 Task: Create new Company, with domain: 'americanexpress.com' and type: 'Other'. Add new contact for this company, with mail Id: 'Rachit_Sharma@americanexpress.com', First Name: Rachit, Last name:  Sharma, Job Title: 'Procurement Specialist', Phone Number: '(305) 555-6791'. Change life cycle stage to  Lead and lead status to  In Progress. Logged in from softage.10@softage.net
Action: Mouse moved to (109, 61)
Screenshot: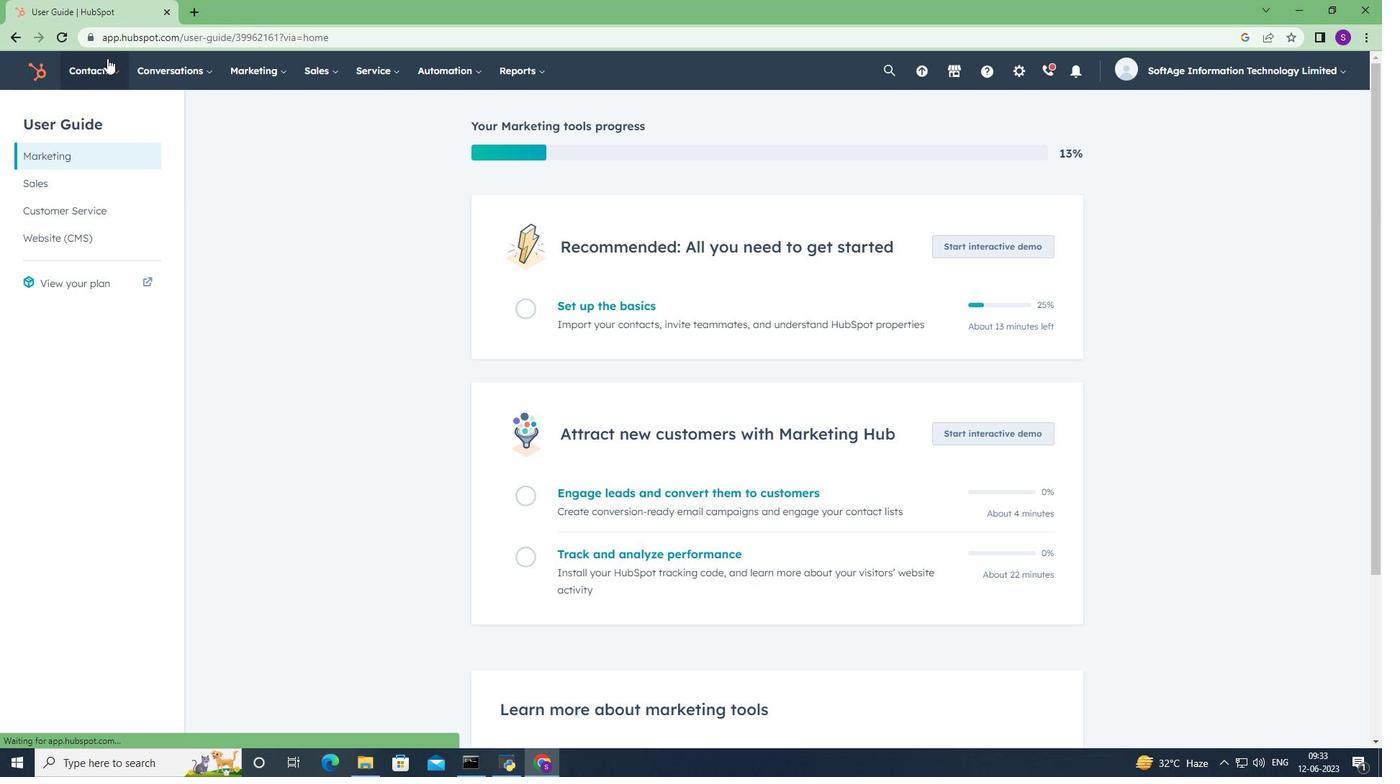 
Action: Mouse pressed left at (109, 61)
Screenshot: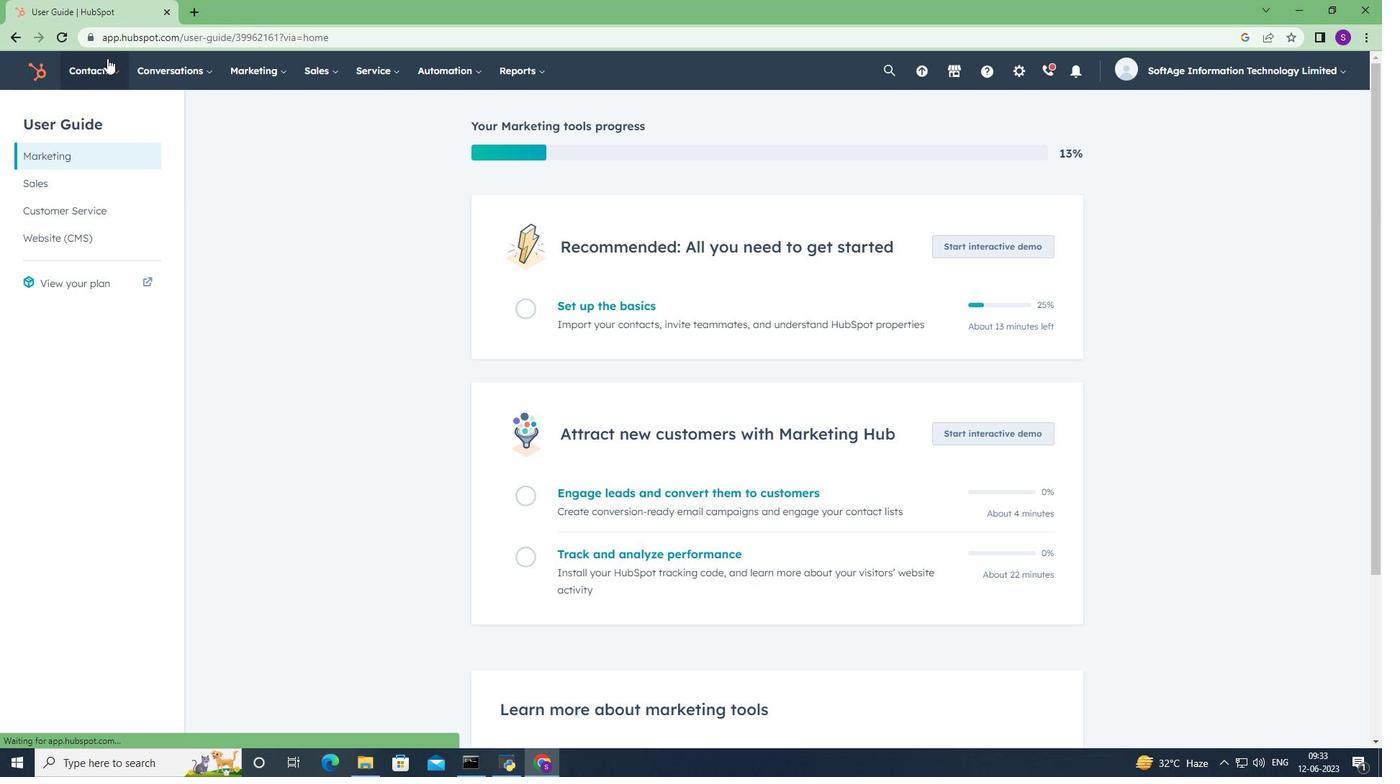 
Action: Mouse moved to (118, 139)
Screenshot: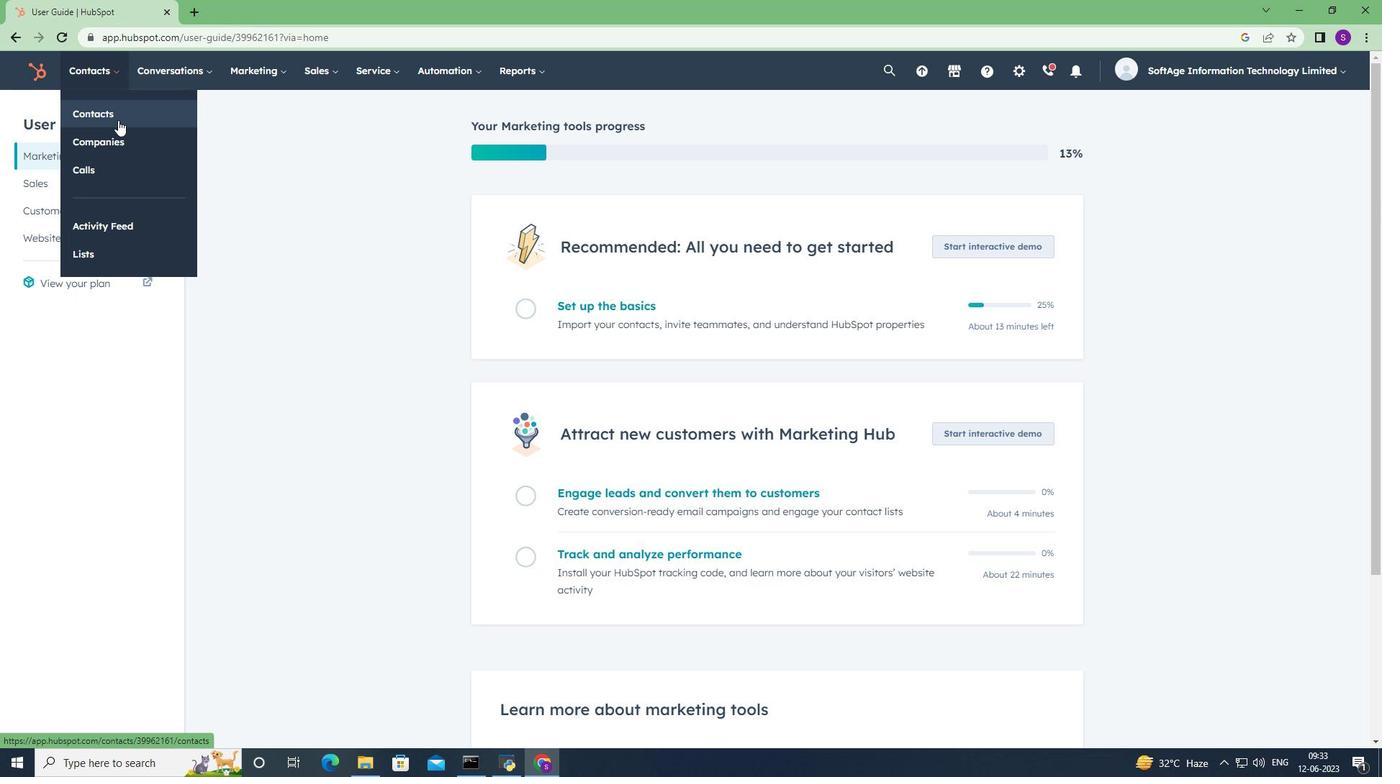 
Action: Mouse pressed left at (118, 139)
Screenshot: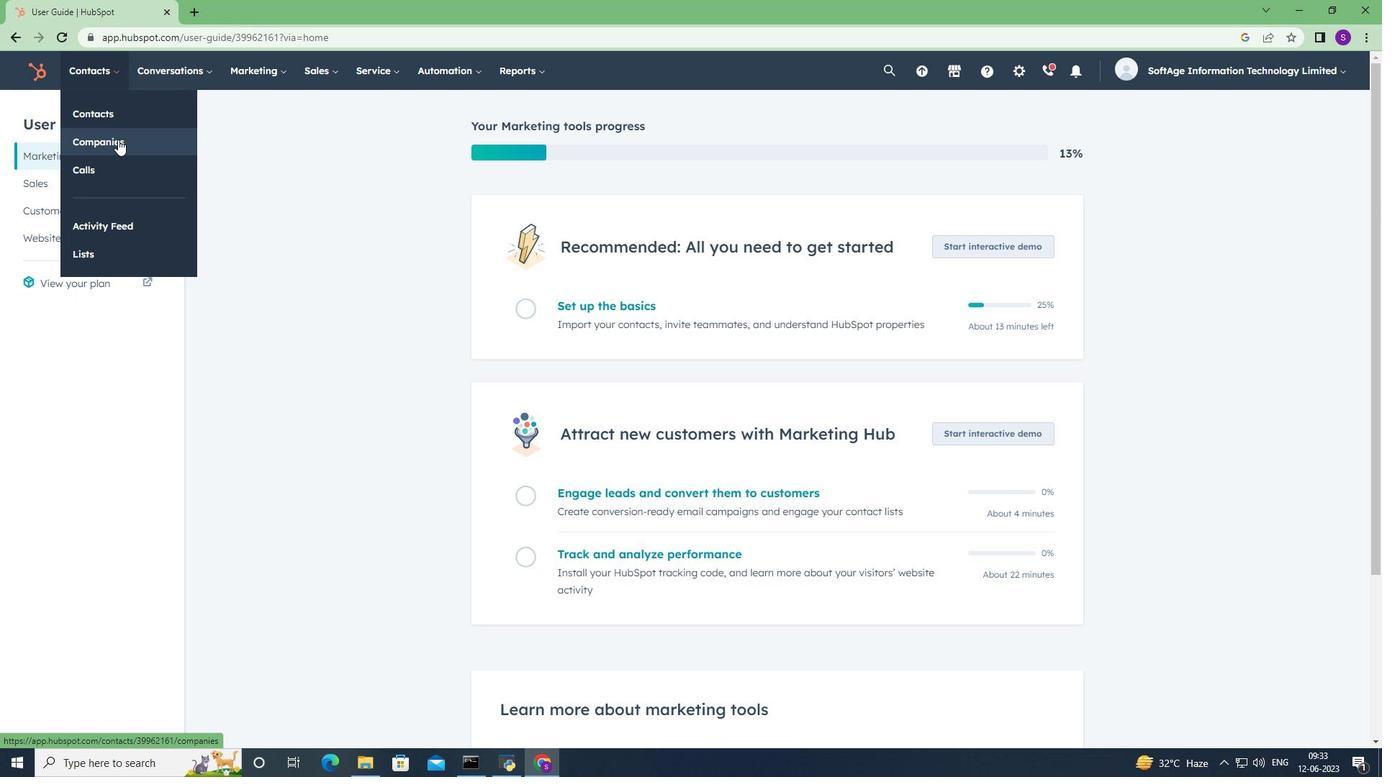 
Action: Mouse moved to (1282, 120)
Screenshot: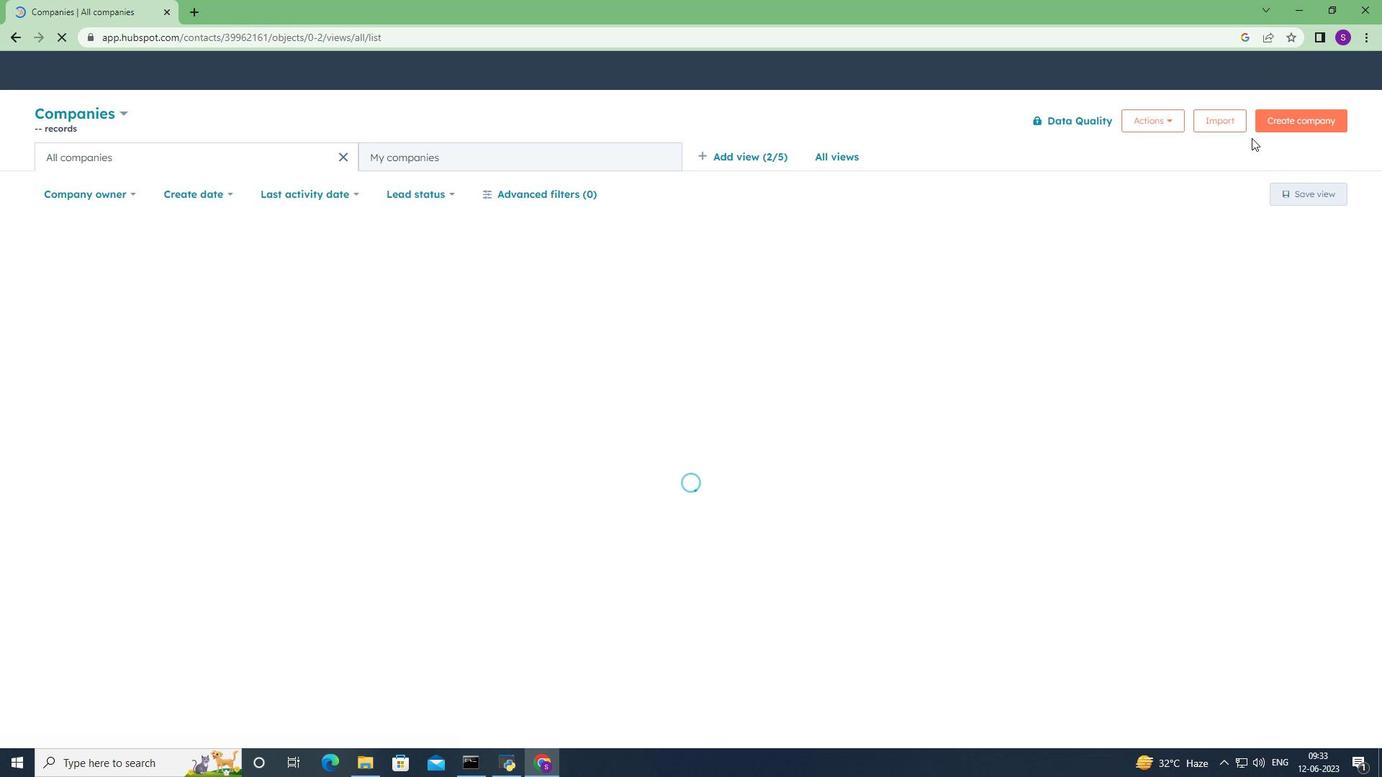 
Action: Mouse pressed left at (1282, 120)
Screenshot: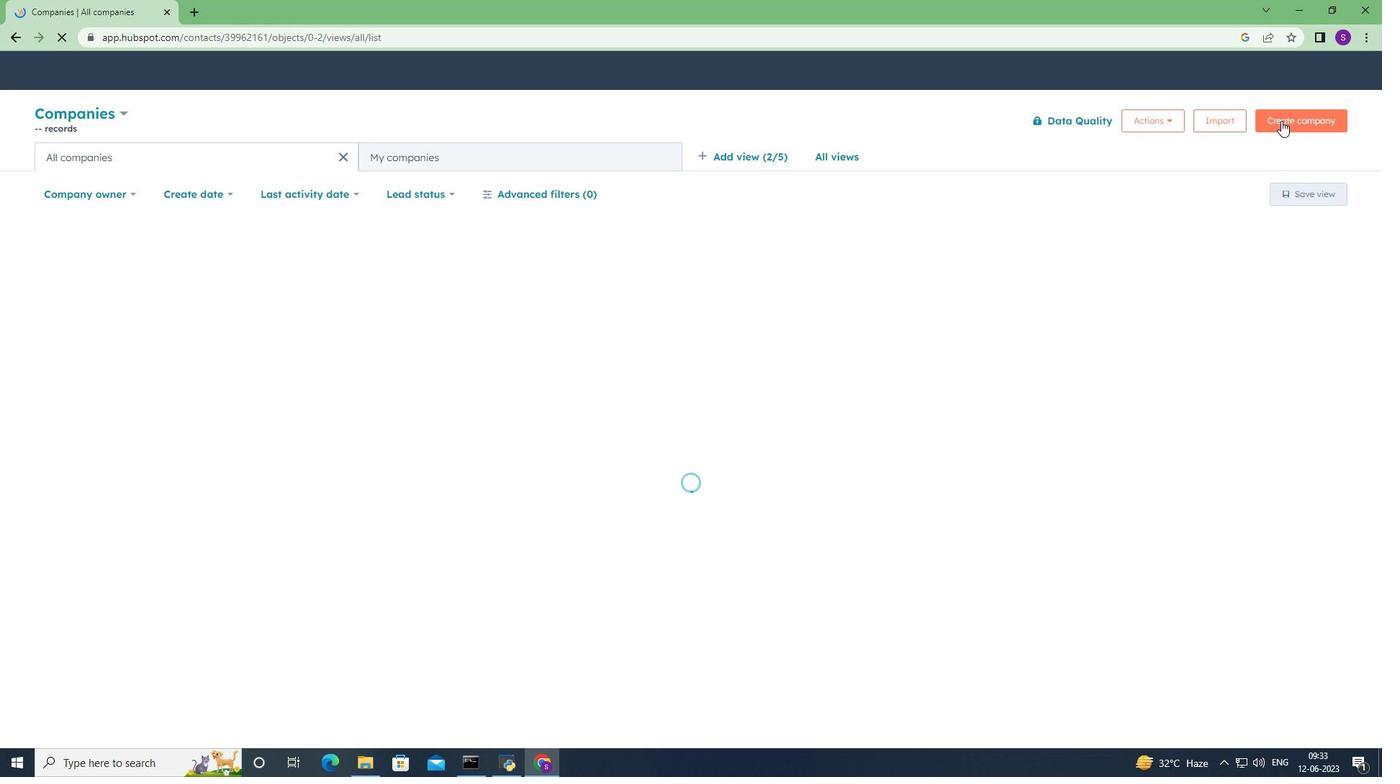 
Action: Mouse moved to (1026, 199)
Screenshot: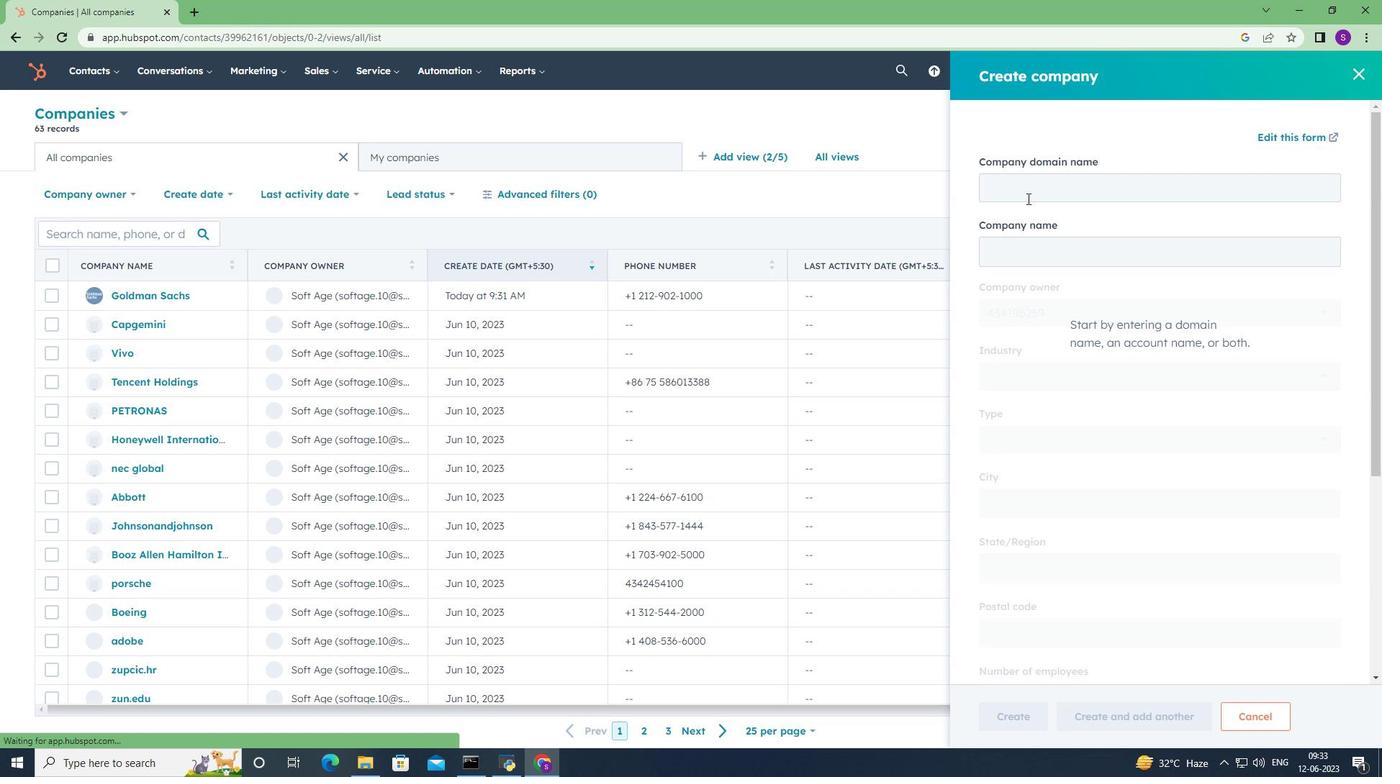 
Action: Mouse pressed left at (1026, 199)
Screenshot: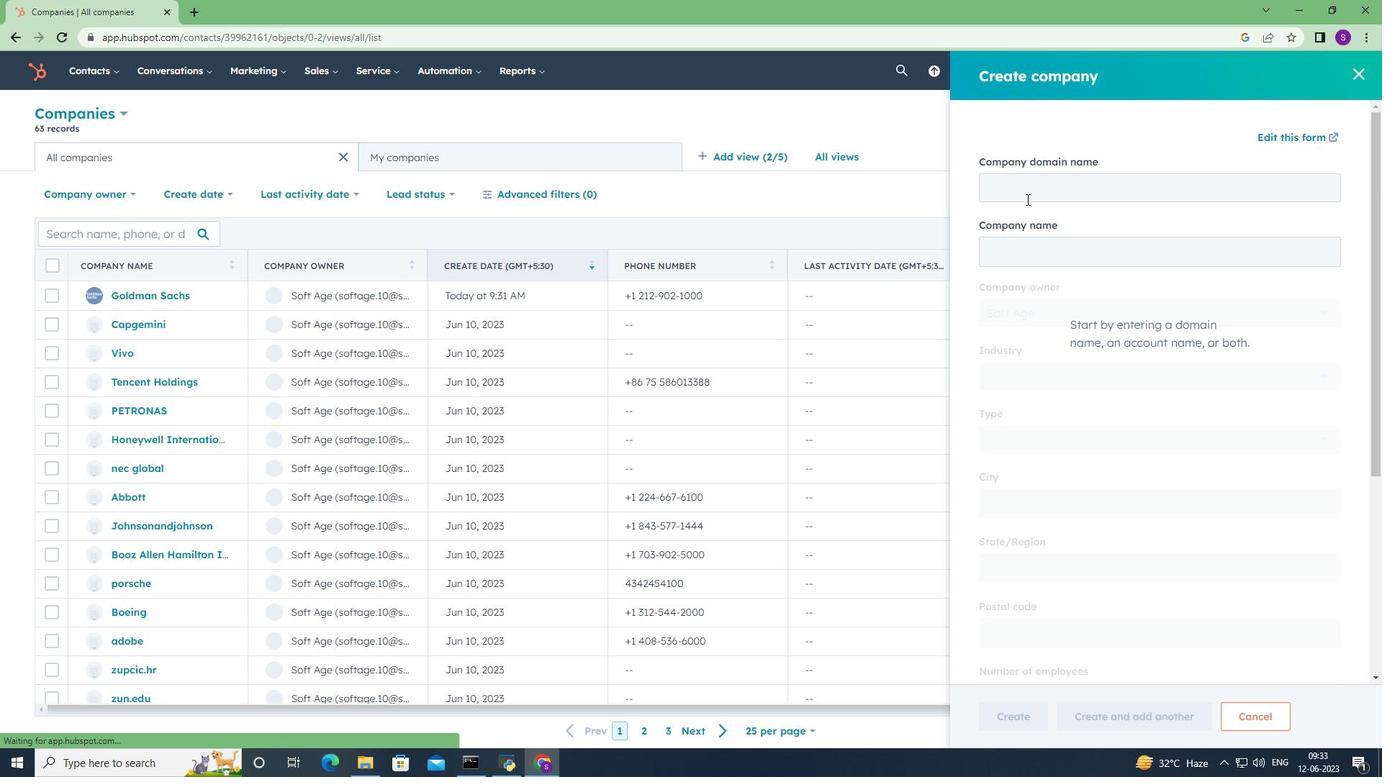 
Action: Key pressed <Key.shift>americanexpress.com<Key.tab><Key.tab><Key.tab><Key.tab>
Screenshot: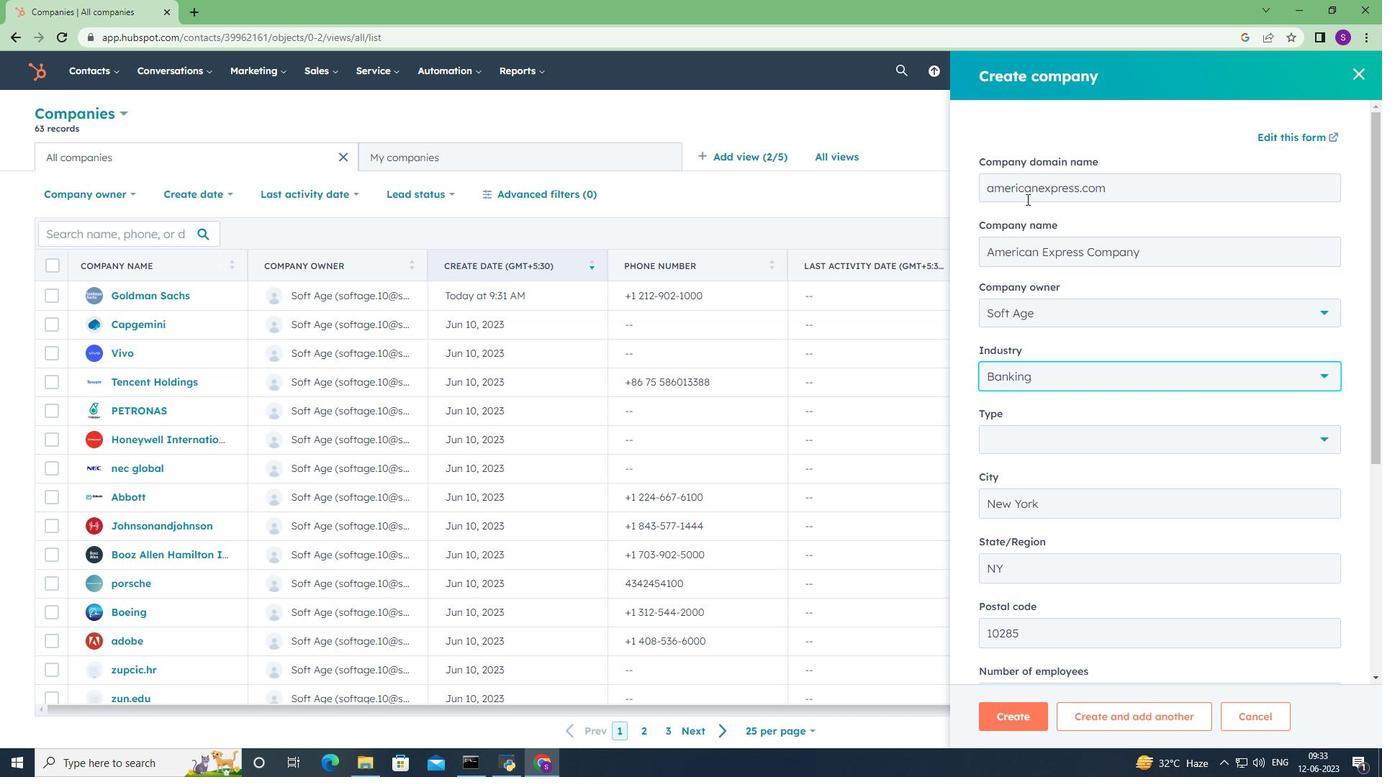 
Action: Mouse moved to (1331, 442)
Screenshot: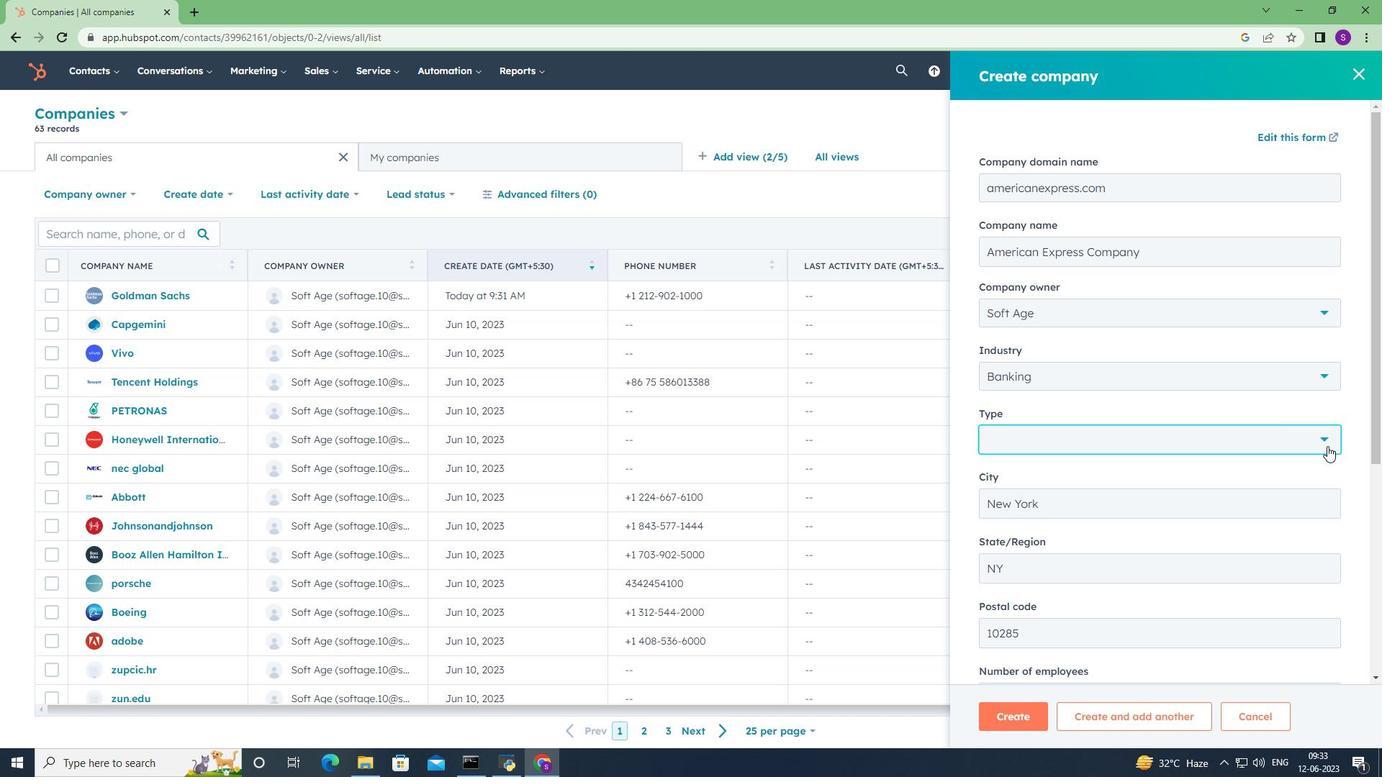 
Action: Mouse pressed left at (1331, 442)
Screenshot: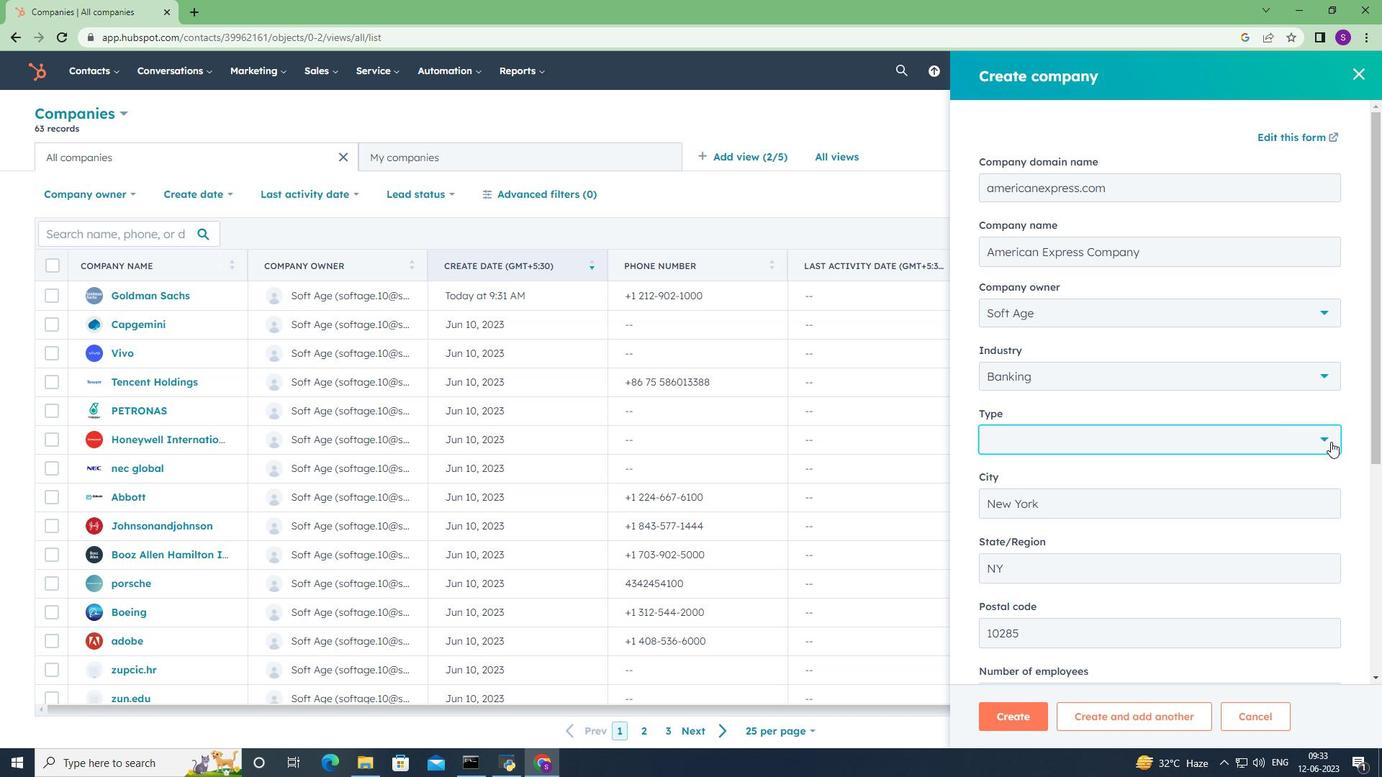 
Action: Mouse moved to (1102, 585)
Screenshot: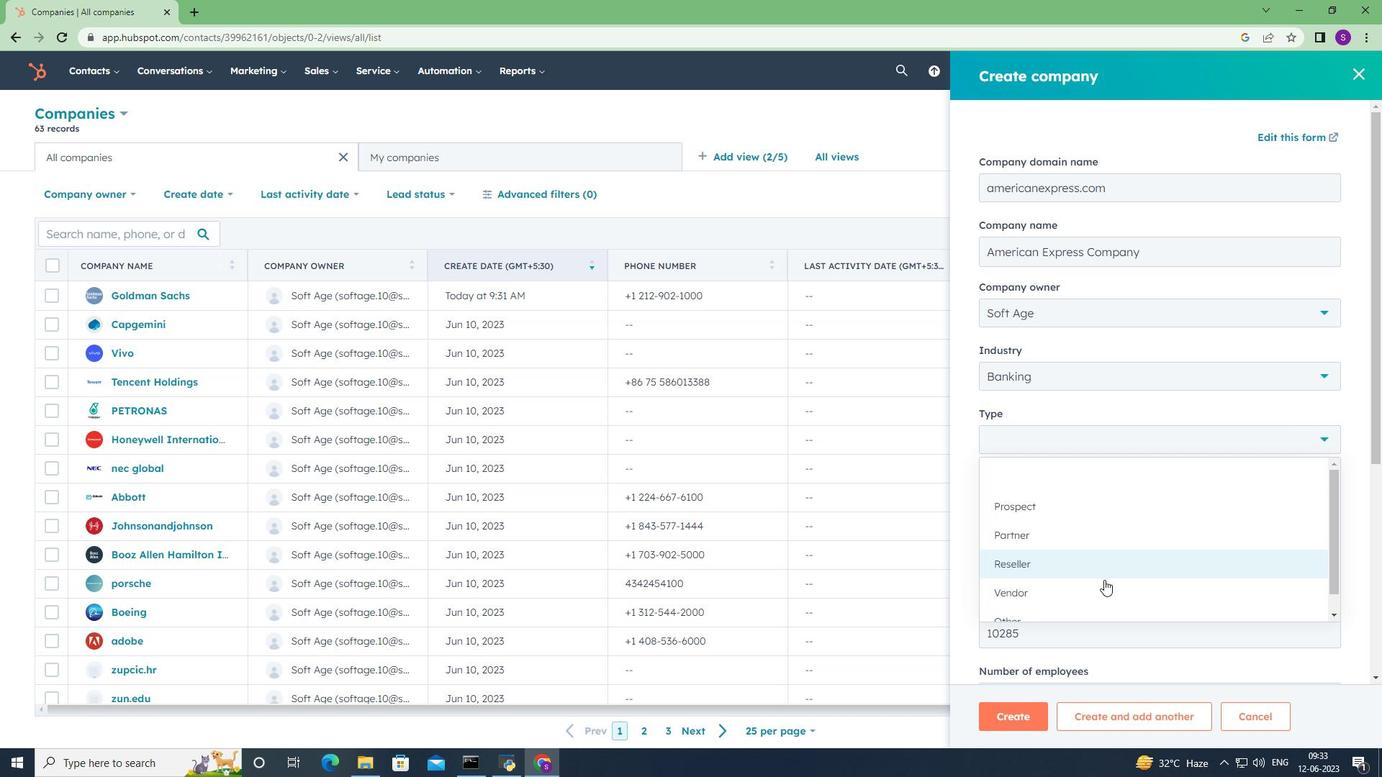 
Action: Mouse scrolled (1102, 584) with delta (0, 0)
Screenshot: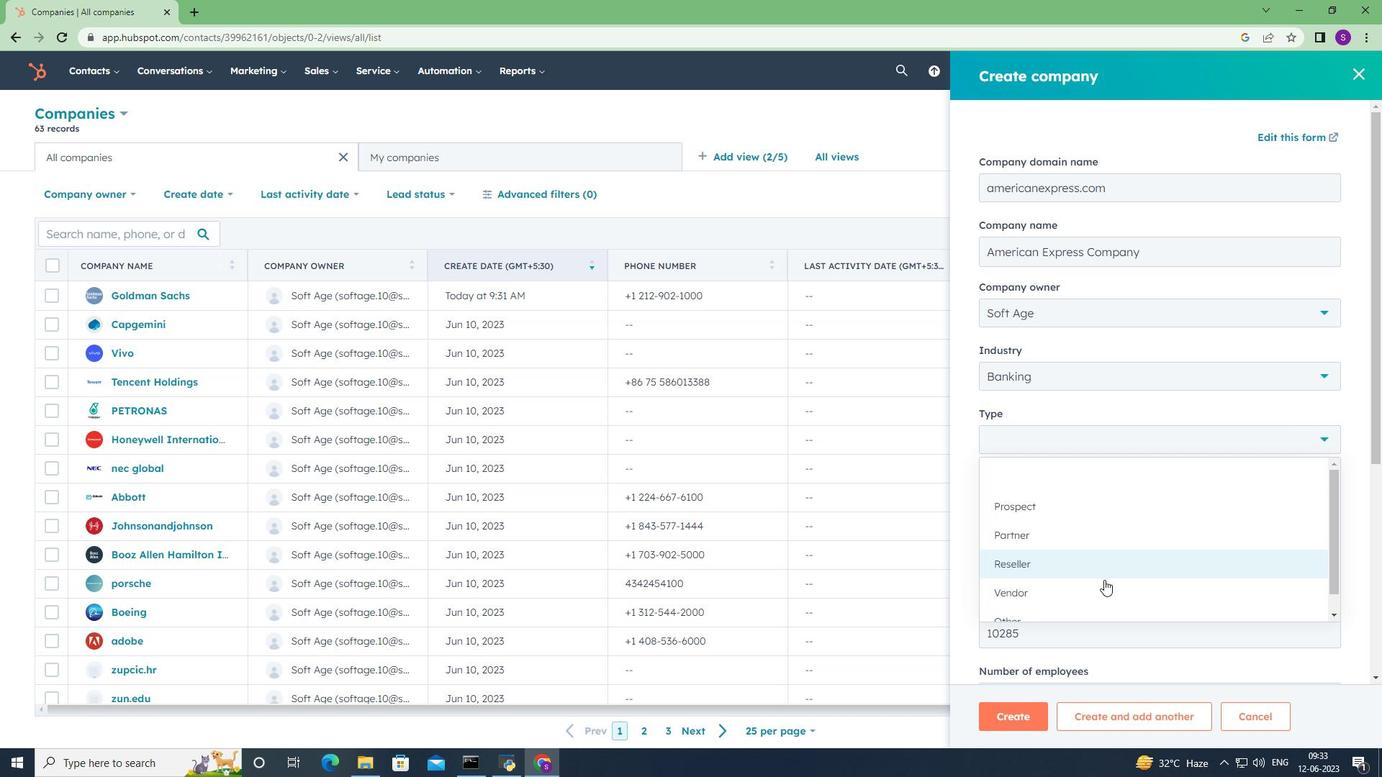 
Action: Mouse moved to (1102, 586)
Screenshot: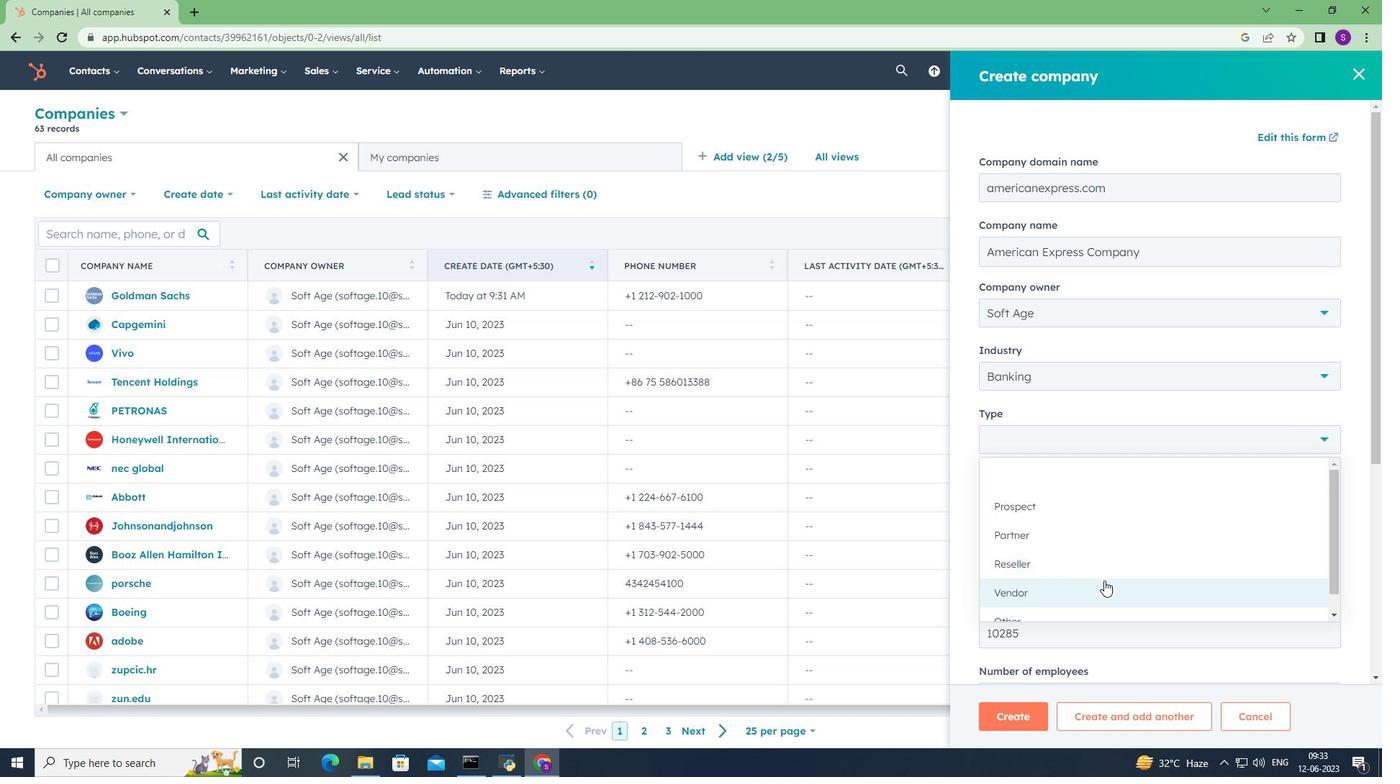 
Action: Mouse scrolled (1102, 586) with delta (0, 0)
Screenshot: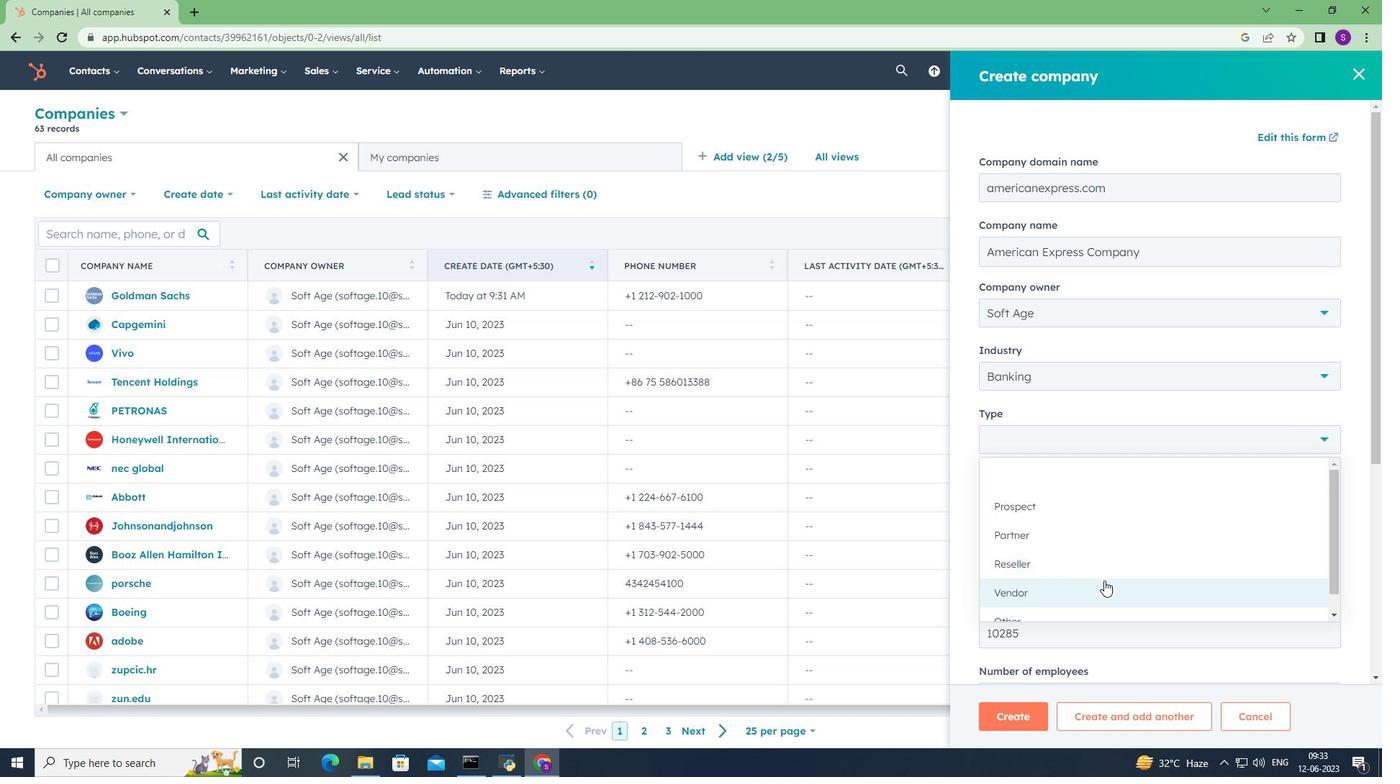 
Action: Mouse moved to (1102, 588)
Screenshot: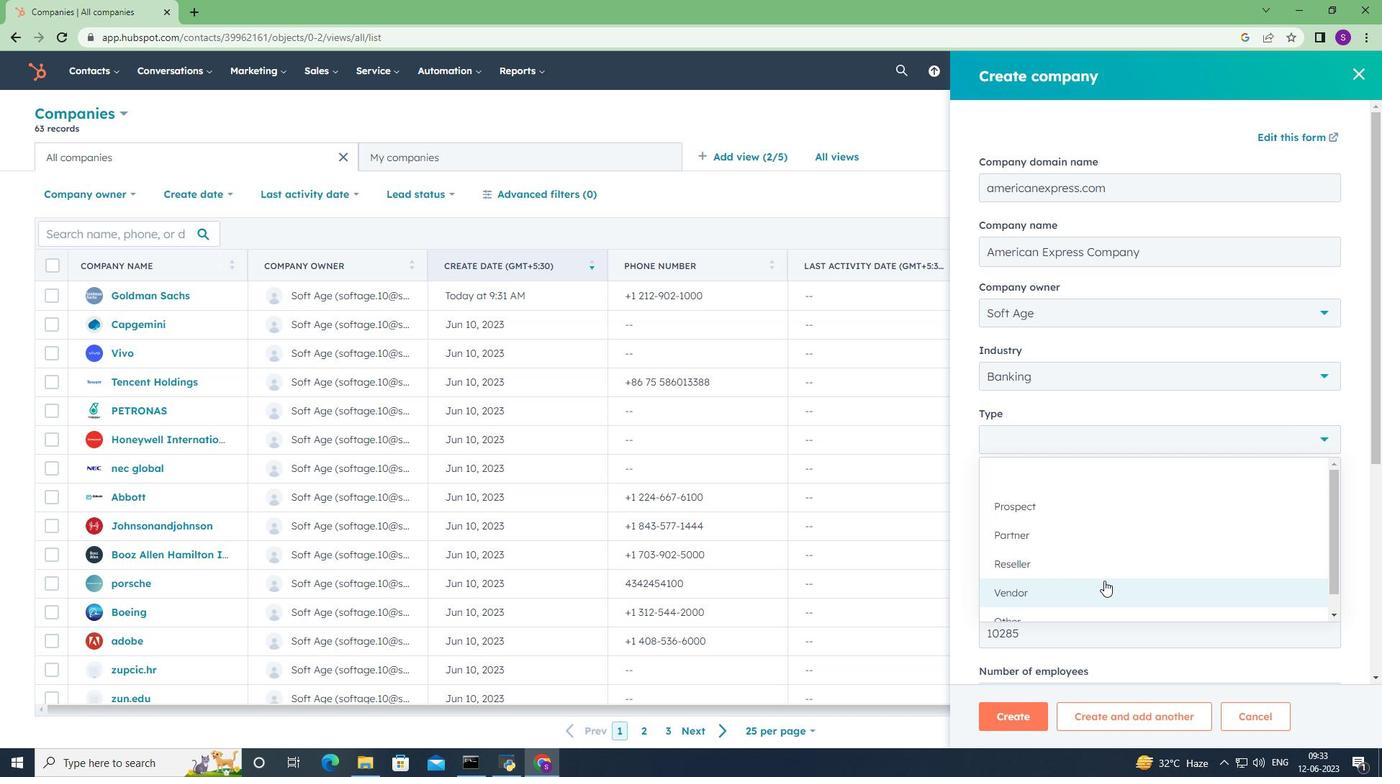 
Action: Mouse scrolled (1102, 587) with delta (0, 0)
Screenshot: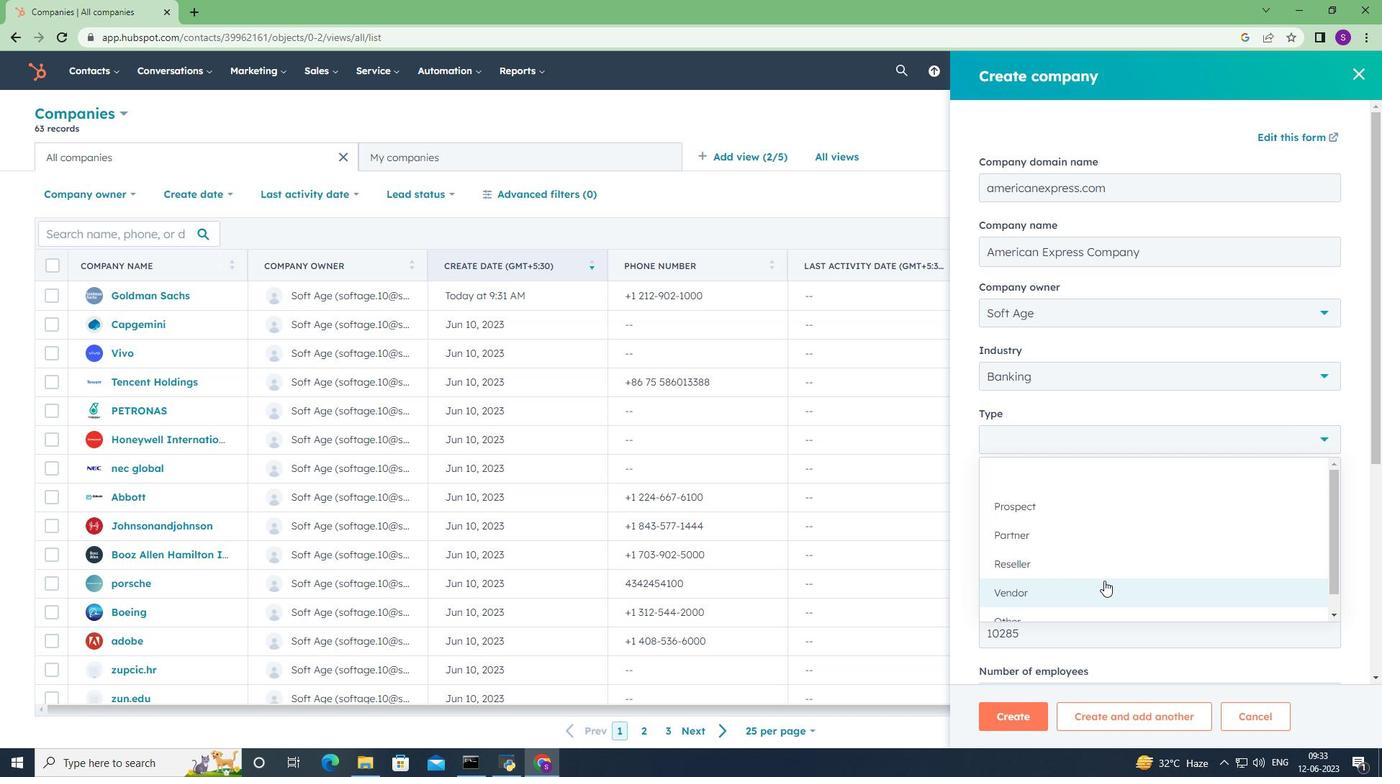 
Action: Mouse scrolled (1102, 587) with delta (0, 0)
Screenshot: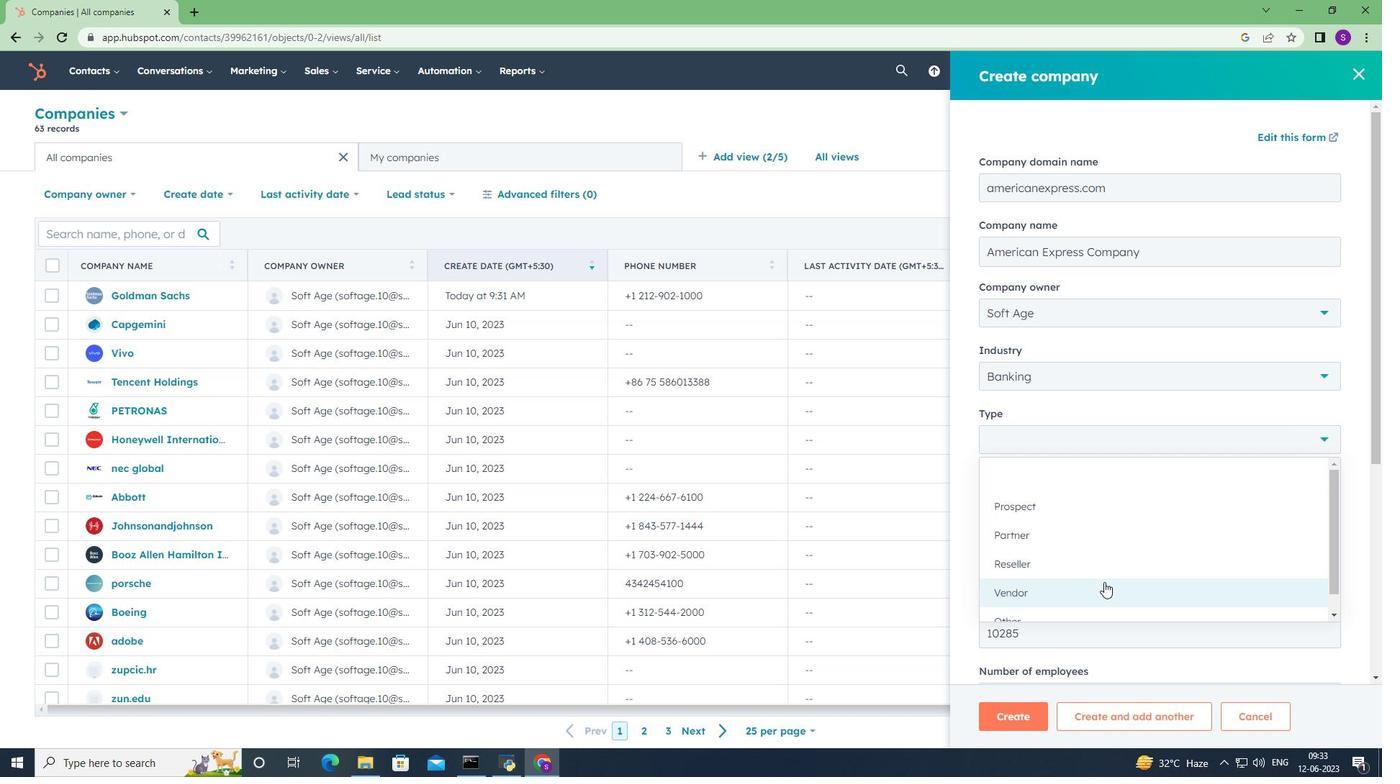 
Action: Mouse scrolled (1102, 587) with delta (0, 0)
Screenshot: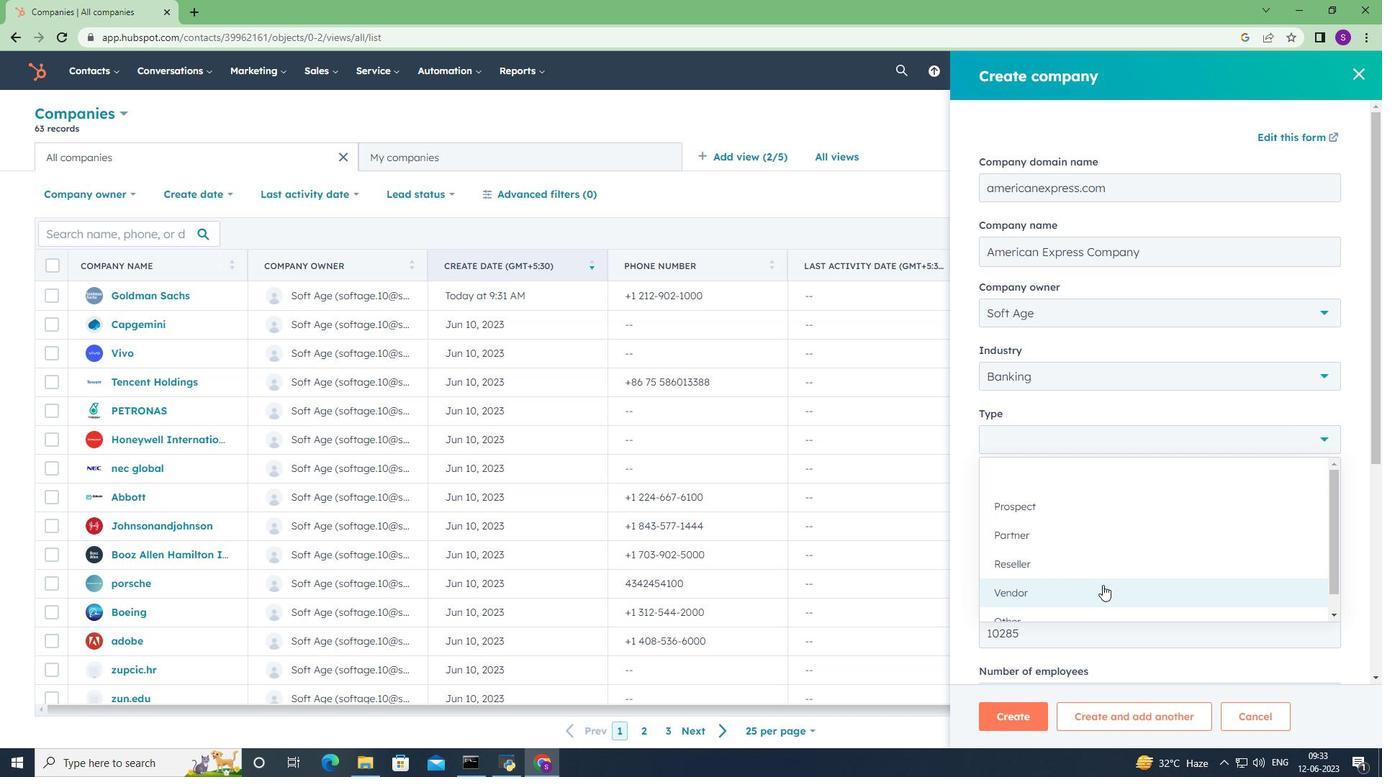 
Action: Mouse scrolled (1102, 587) with delta (0, 0)
Screenshot: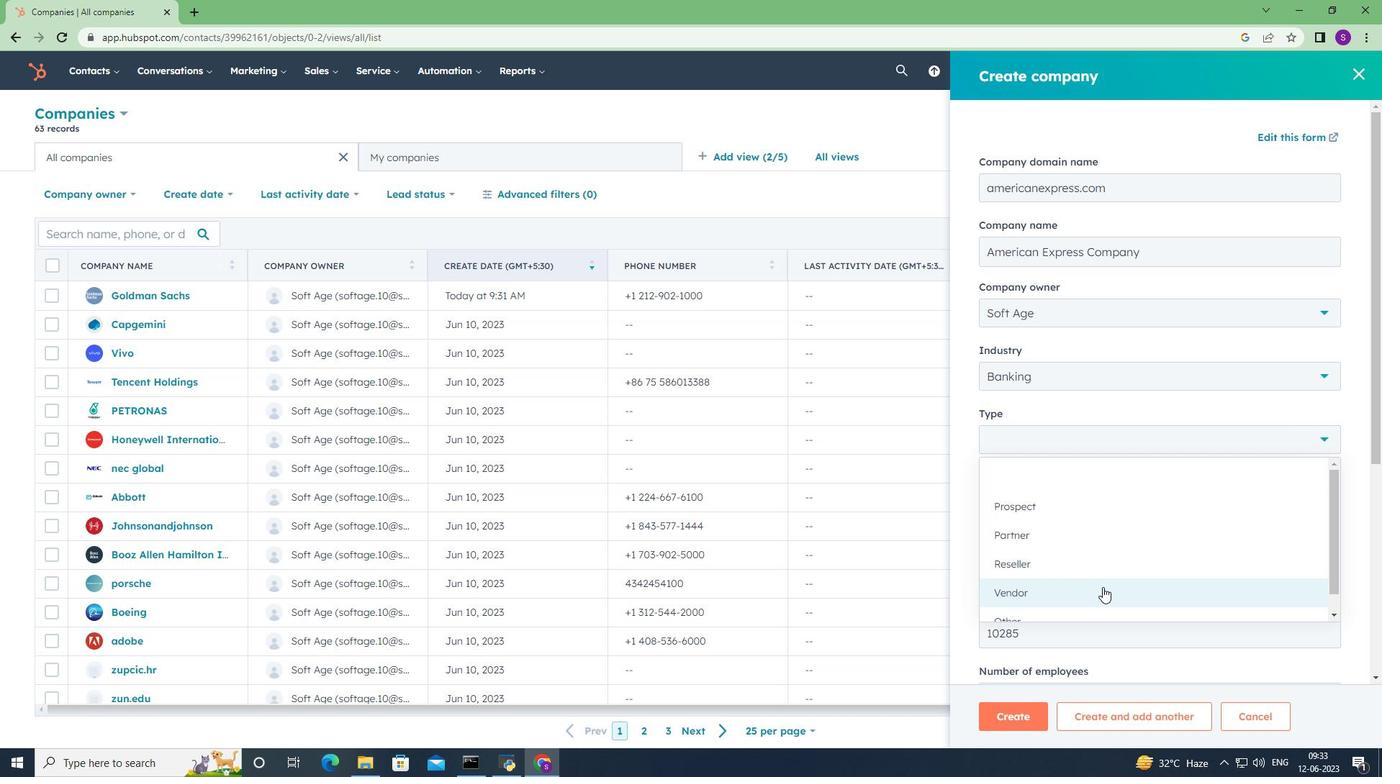 
Action: Mouse moved to (1089, 598)
Screenshot: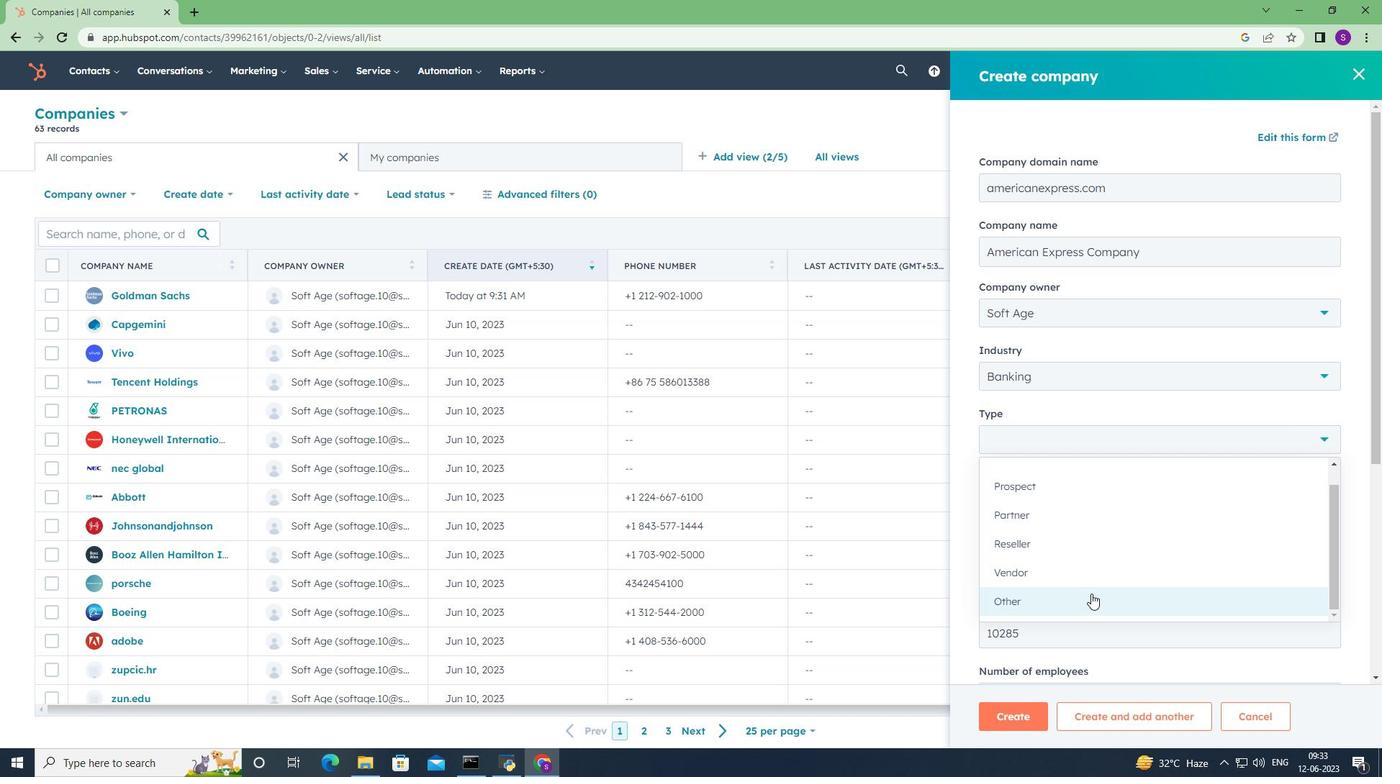 
Action: Mouse pressed left at (1089, 598)
Screenshot: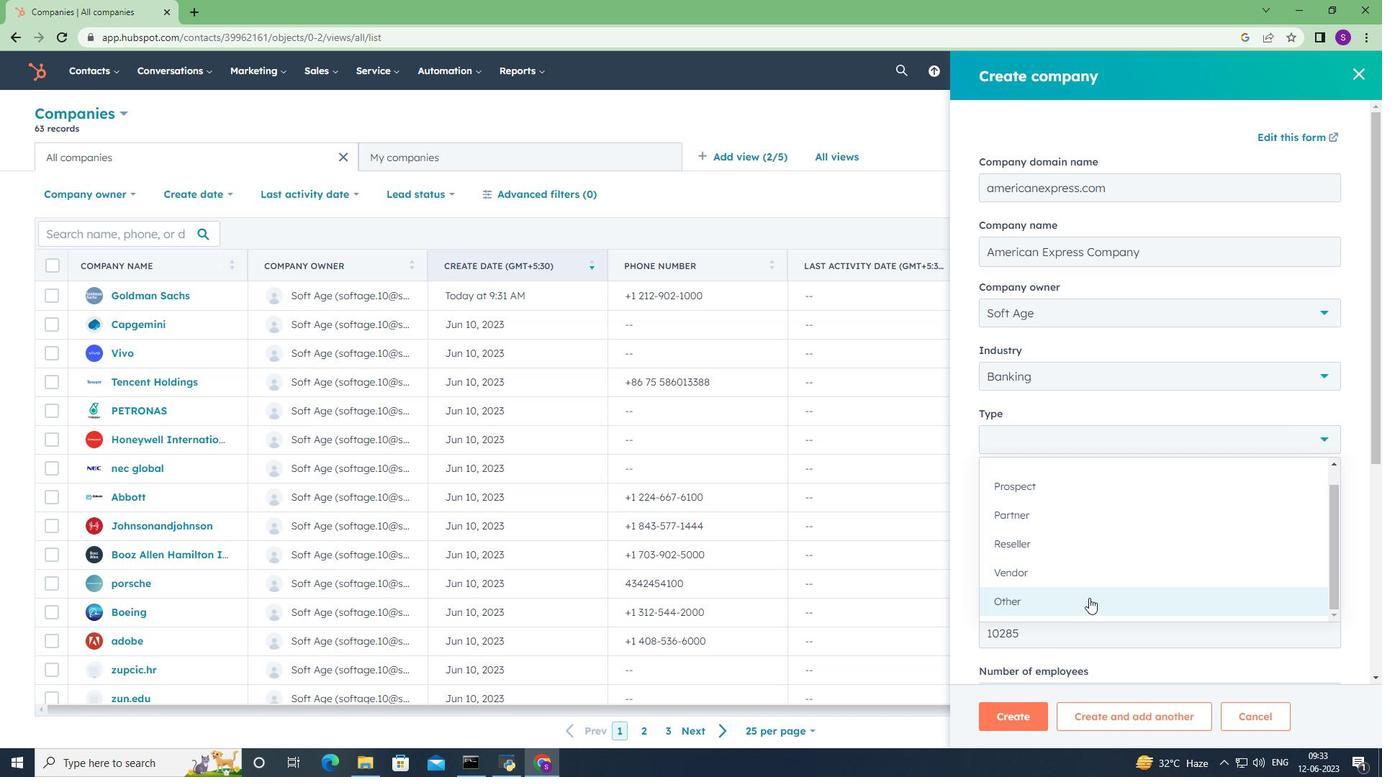 
Action: Mouse moved to (1022, 717)
Screenshot: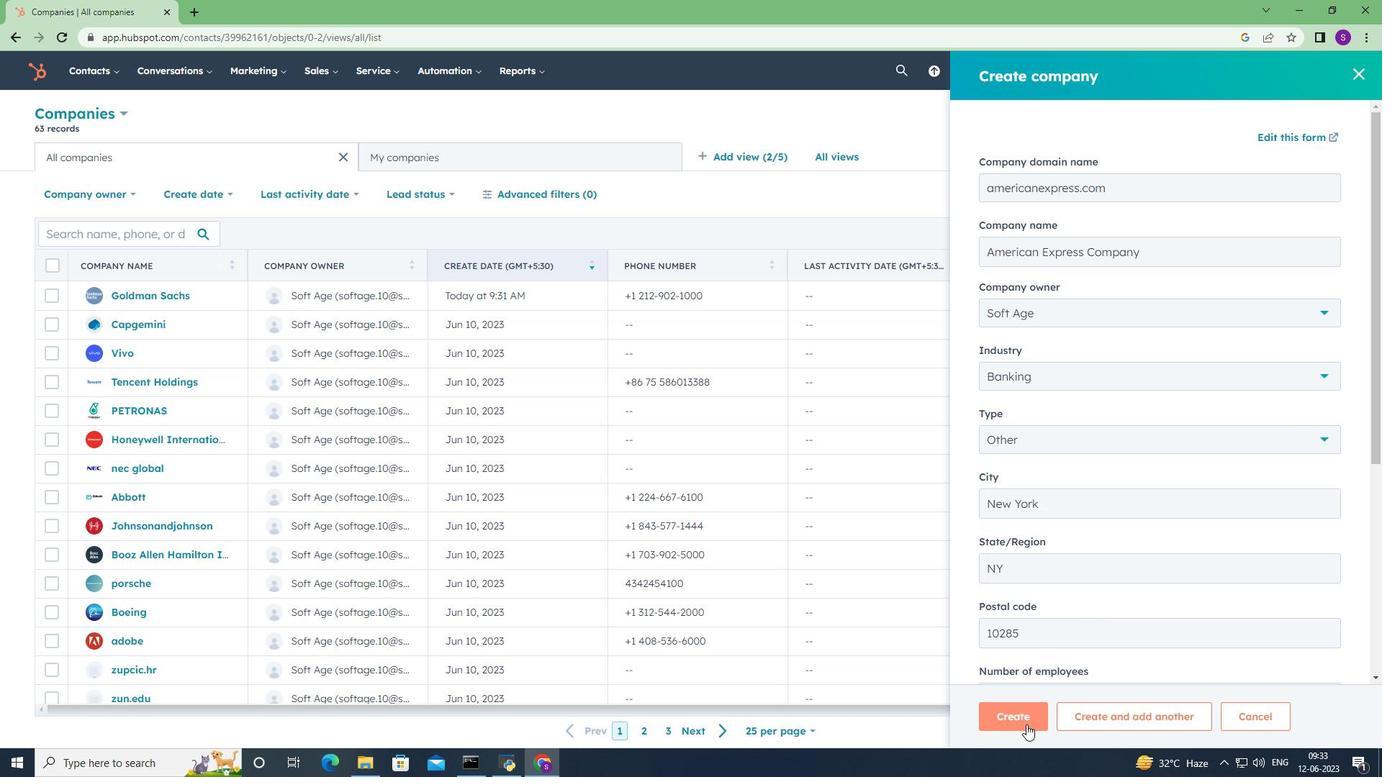 
Action: Mouse pressed left at (1022, 717)
Screenshot: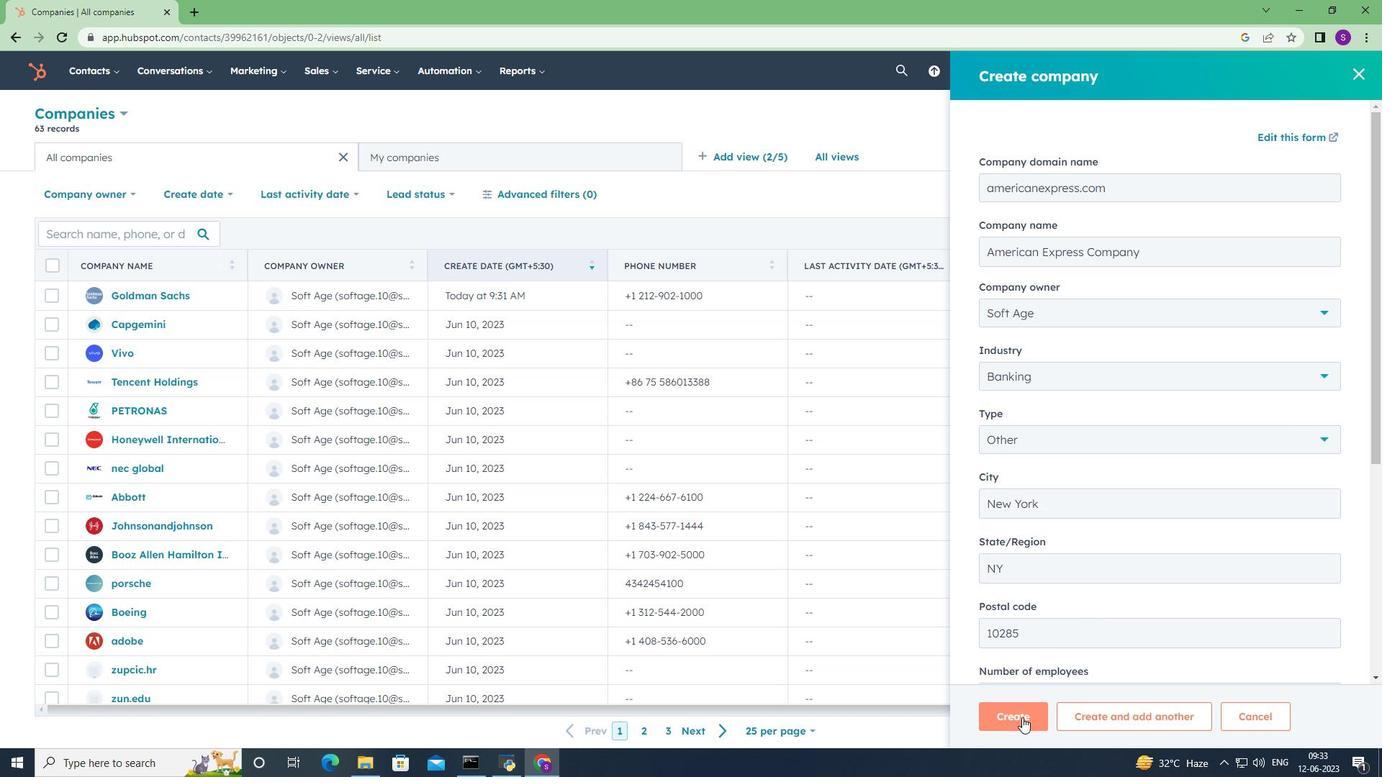 
Action: Mouse moved to (966, 463)
Screenshot: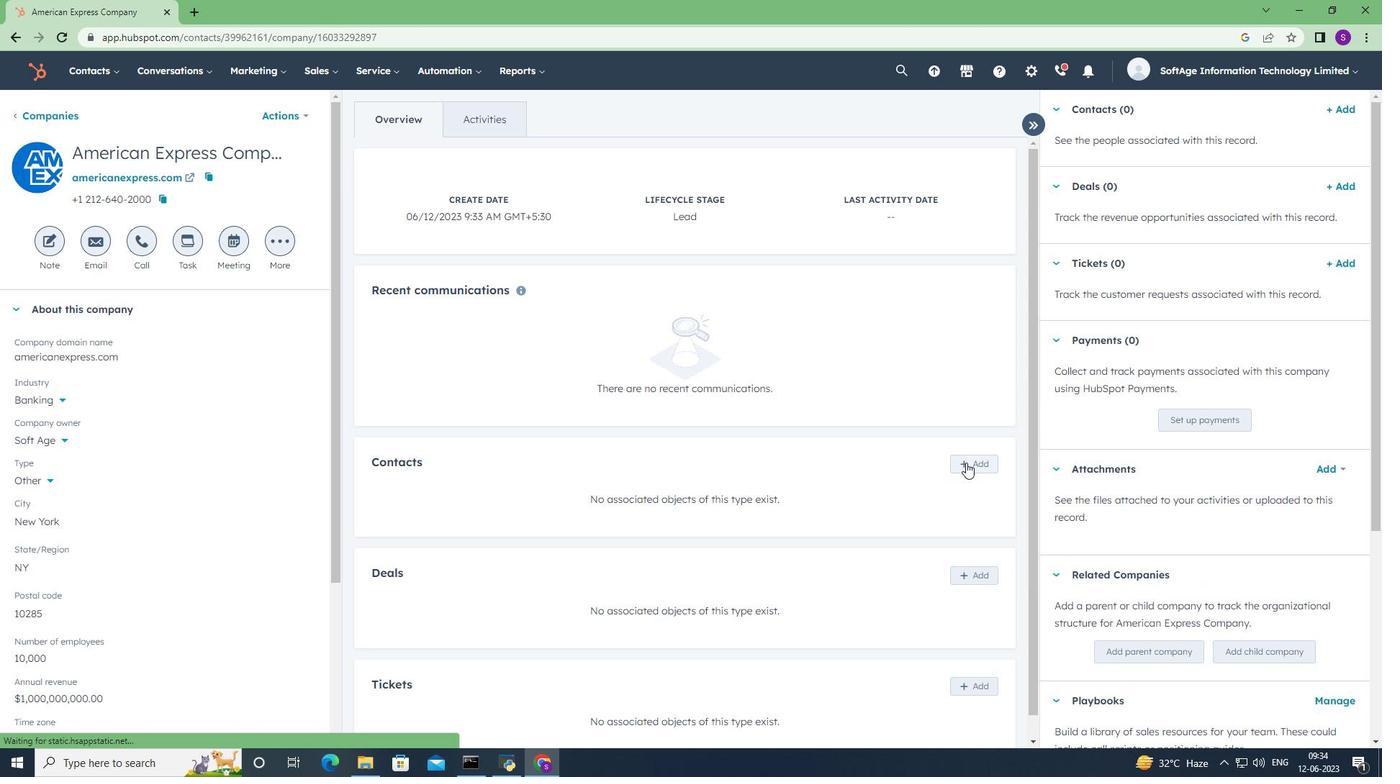 
Action: Mouse pressed left at (966, 463)
Screenshot: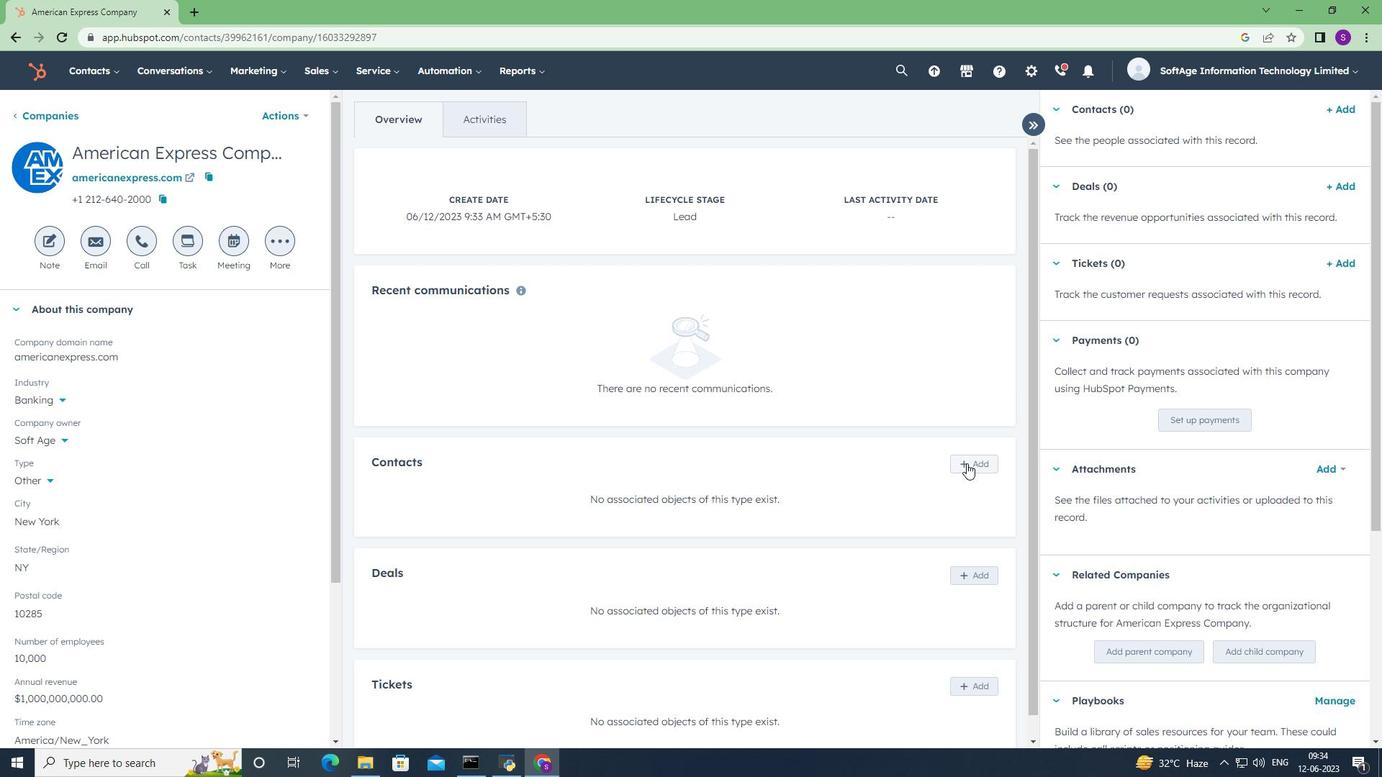 
Action: Mouse moved to (1079, 147)
Screenshot: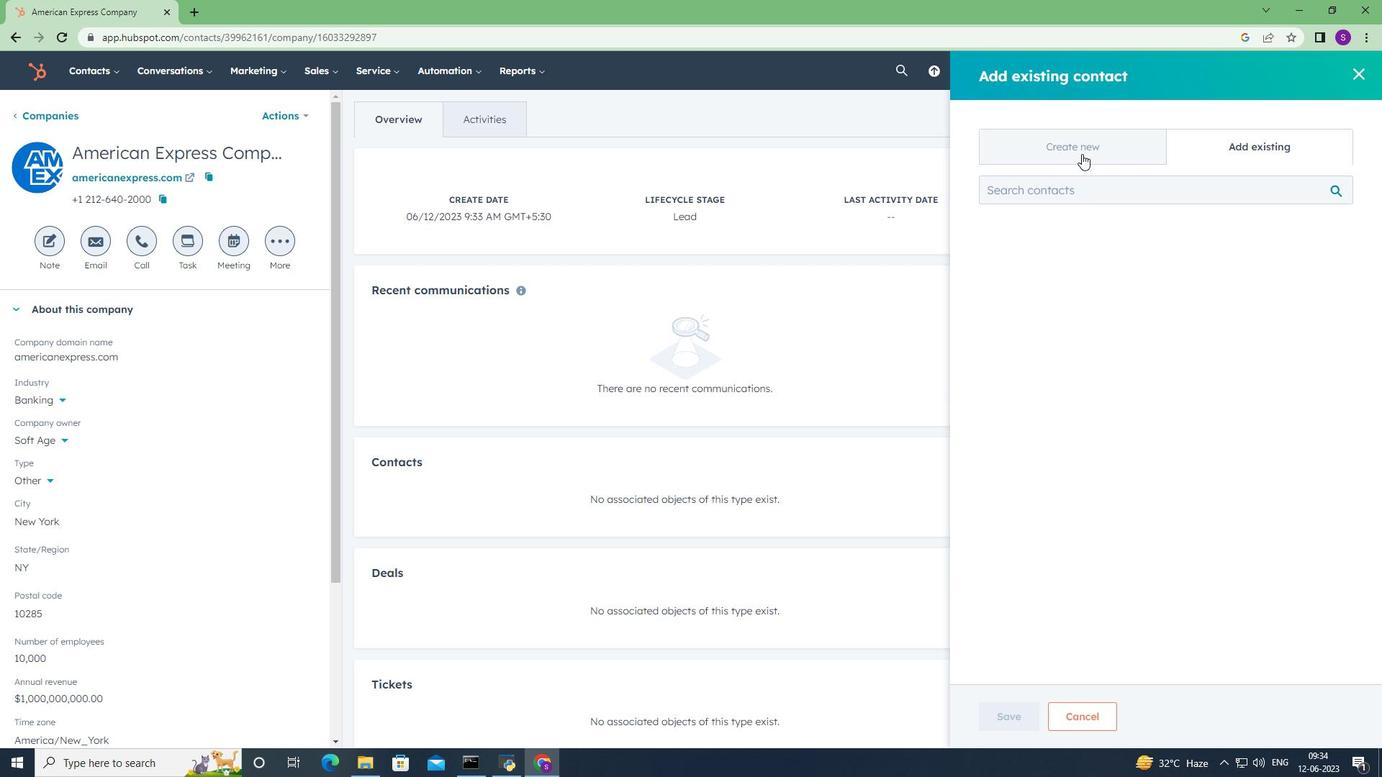 
Action: Mouse pressed left at (1079, 147)
Screenshot: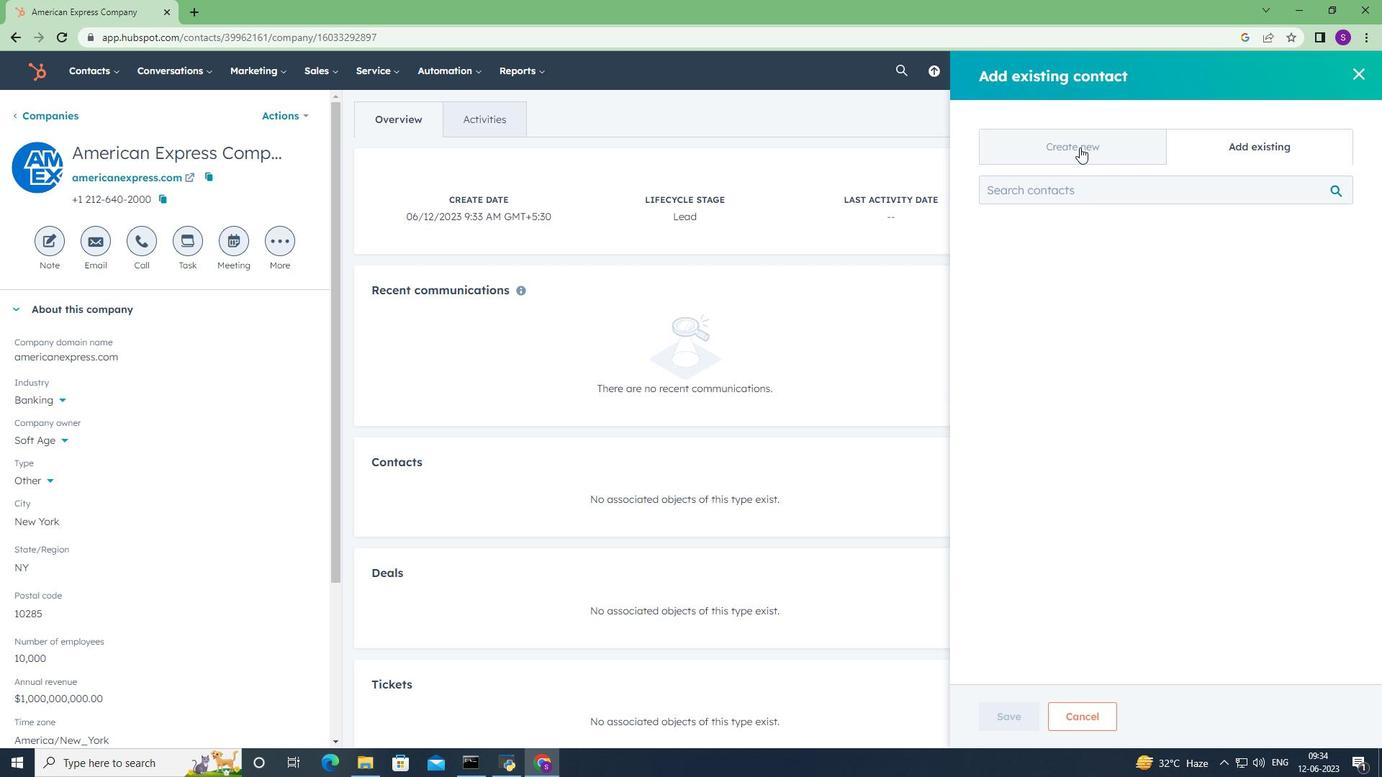 
Action: Mouse moved to (1045, 239)
Screenshot: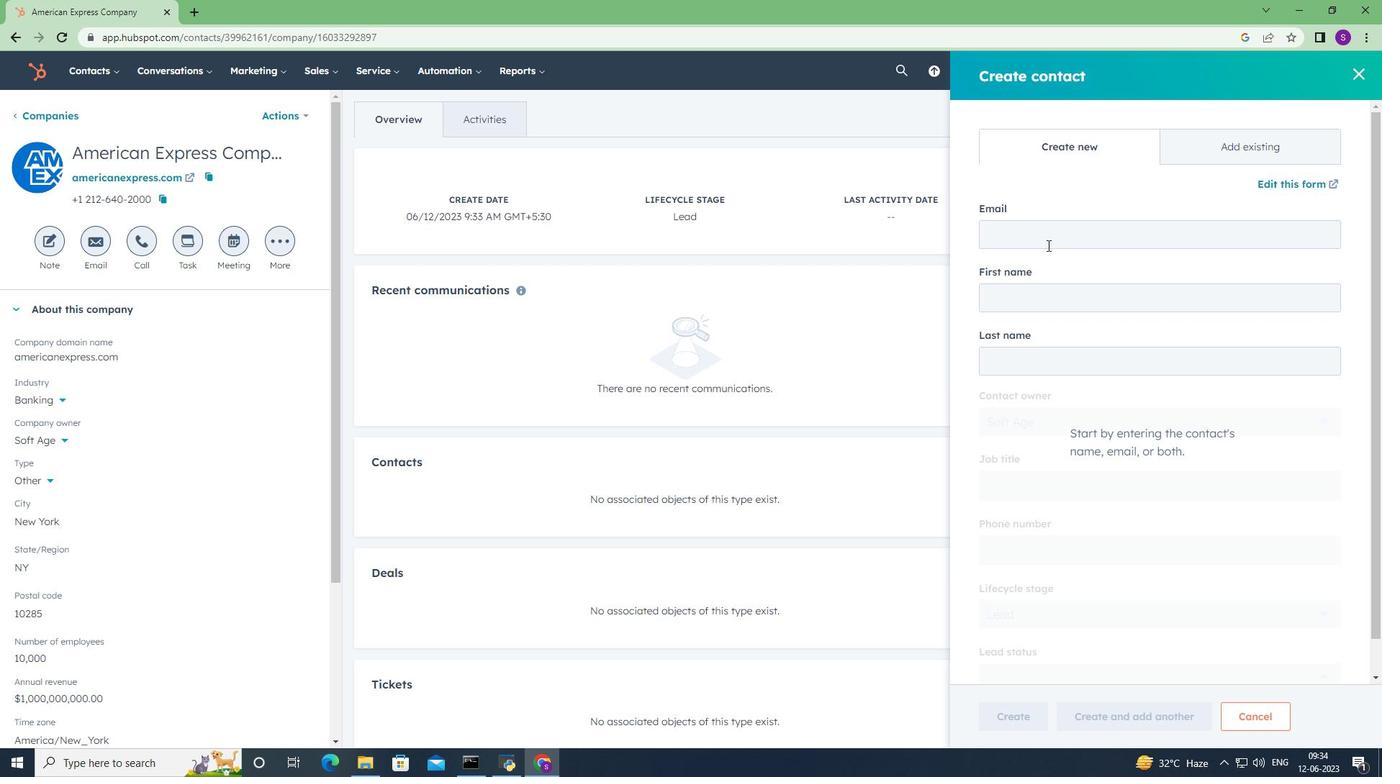 
Action: Mouse pressed left at (1045, 239)
Screenshot: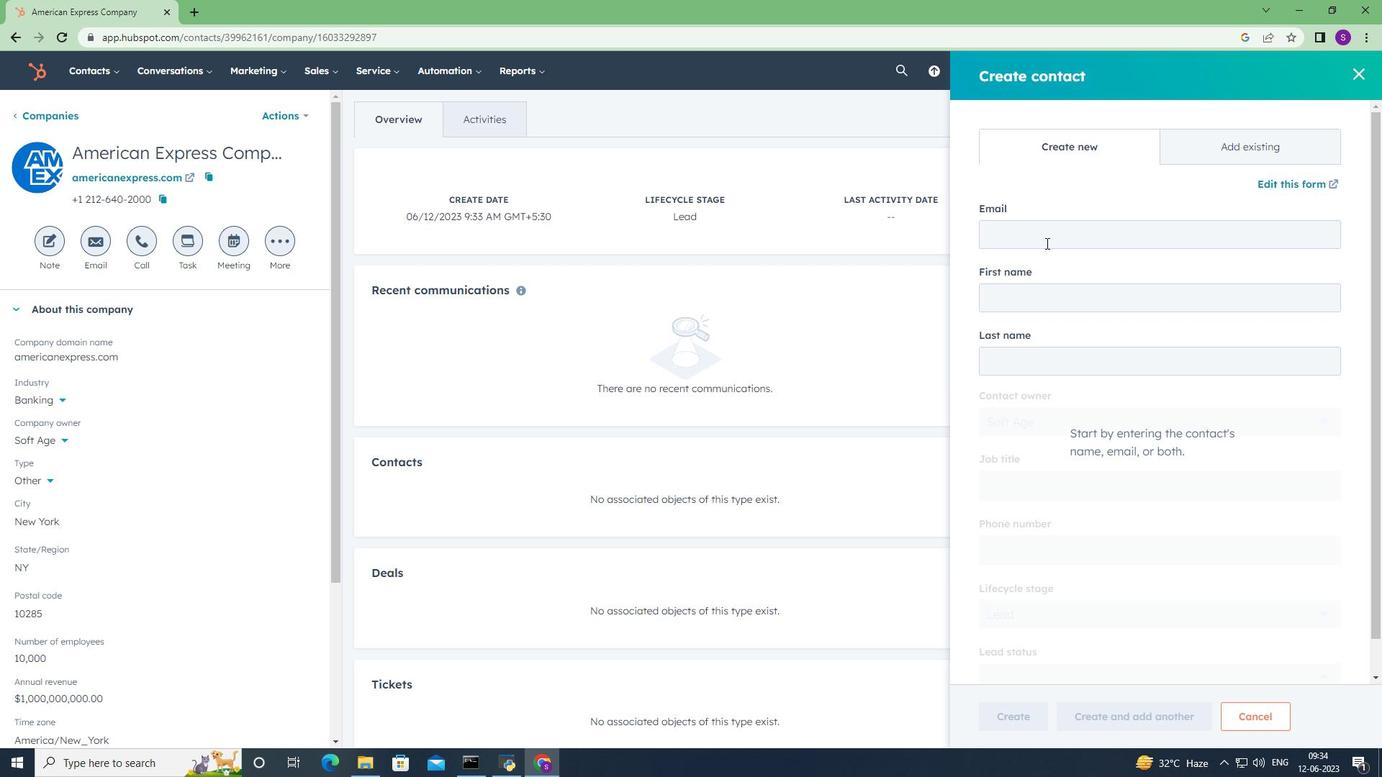 
Action: Key pressed <Key.shift>Rachit<Key.shift><Key.shift><Key.shift><Key.shift><Key.shift><Key.shift><Key.shift><Key.shift><Key.shift><Key.shift><Key.shift><Key.shift><Key.shift><Key.shift><Key.shift><Key.shift><Key.shift><Key.shift><Key.shift><Key.shift>_<Key.shift>Sharma<Key.space><Key.backspace><Key.shift><Key.shift><Key.shift><Key.shift><Key.shift><Key.shift><Key.shift><Key.shift><Key.shift><Key.shift><Key.shift>@americanexpress.com<Key.tab><Key.shift>Rachit<Key.tab><Key.shift><Key.shift><Key.shift><Key.shift>Sharma<Key.tab><Key.tab><Key.shift><Key.shift><Key.shift><Key.shift><Key.shift><Key.shift><Key.shift><Key.shift>Procurement<Key.space><Key.shift>Specialist<Key.tab>3055555<Key.backspace>6789<Key.backspace><Key.backspace>91
Screenshot: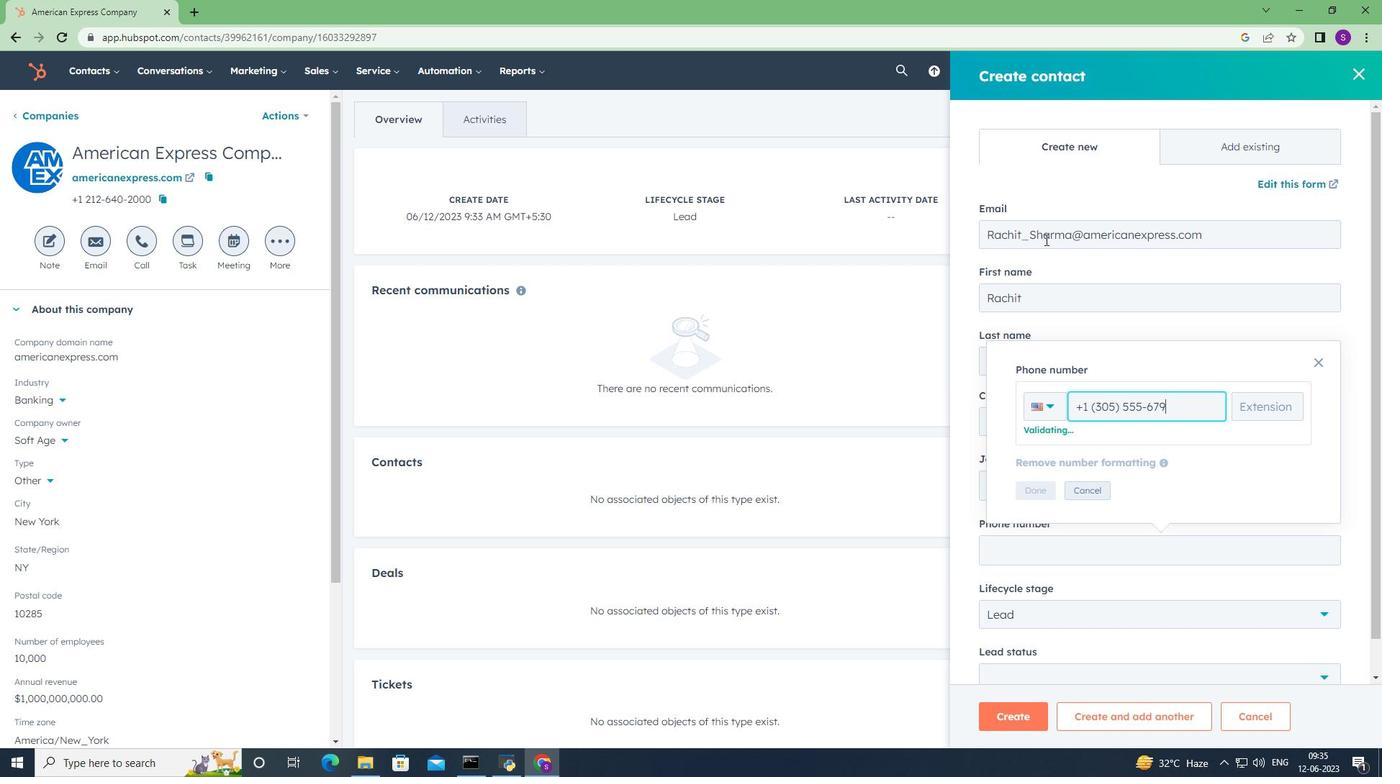 
Action: Mouse moved to (1042, 496)
Screenshot: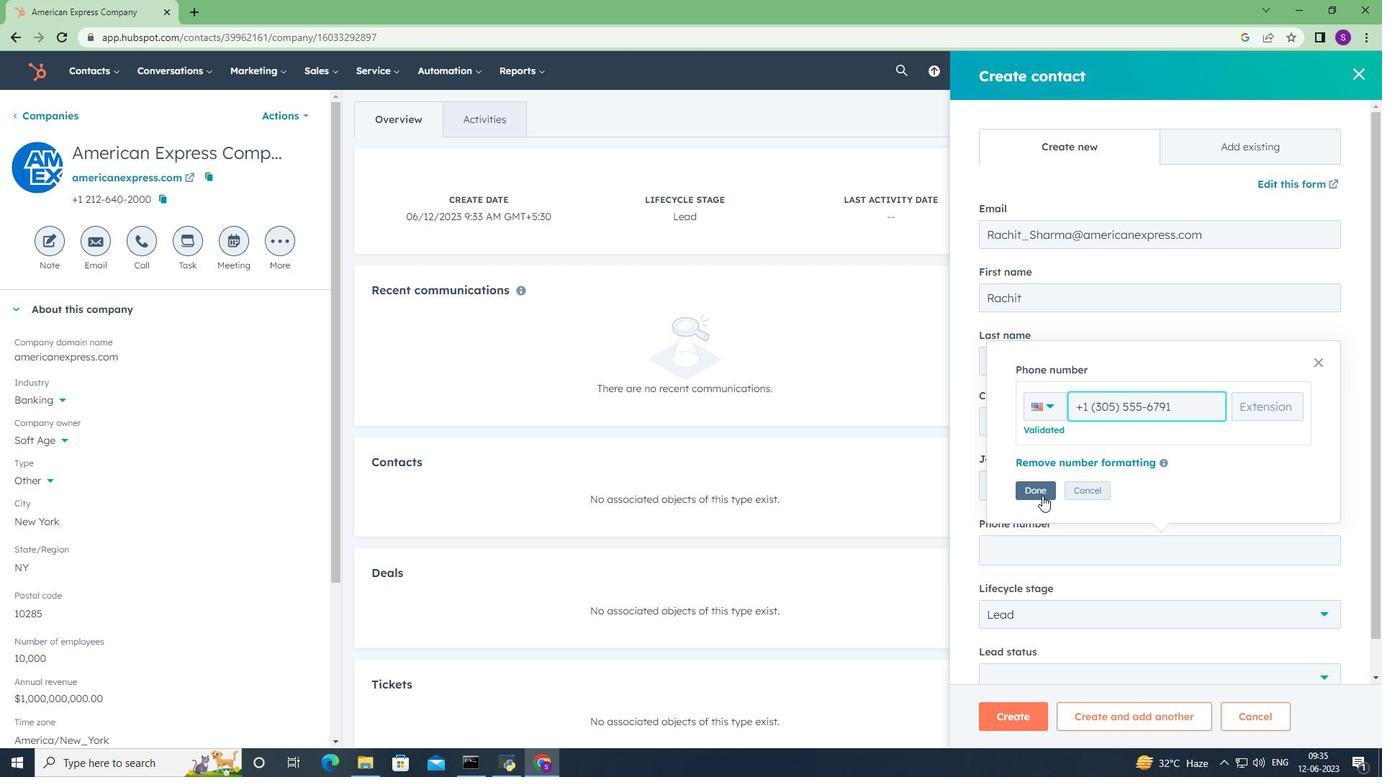 
Action: Mouse pressed left at (1042, 496)
Screenshot: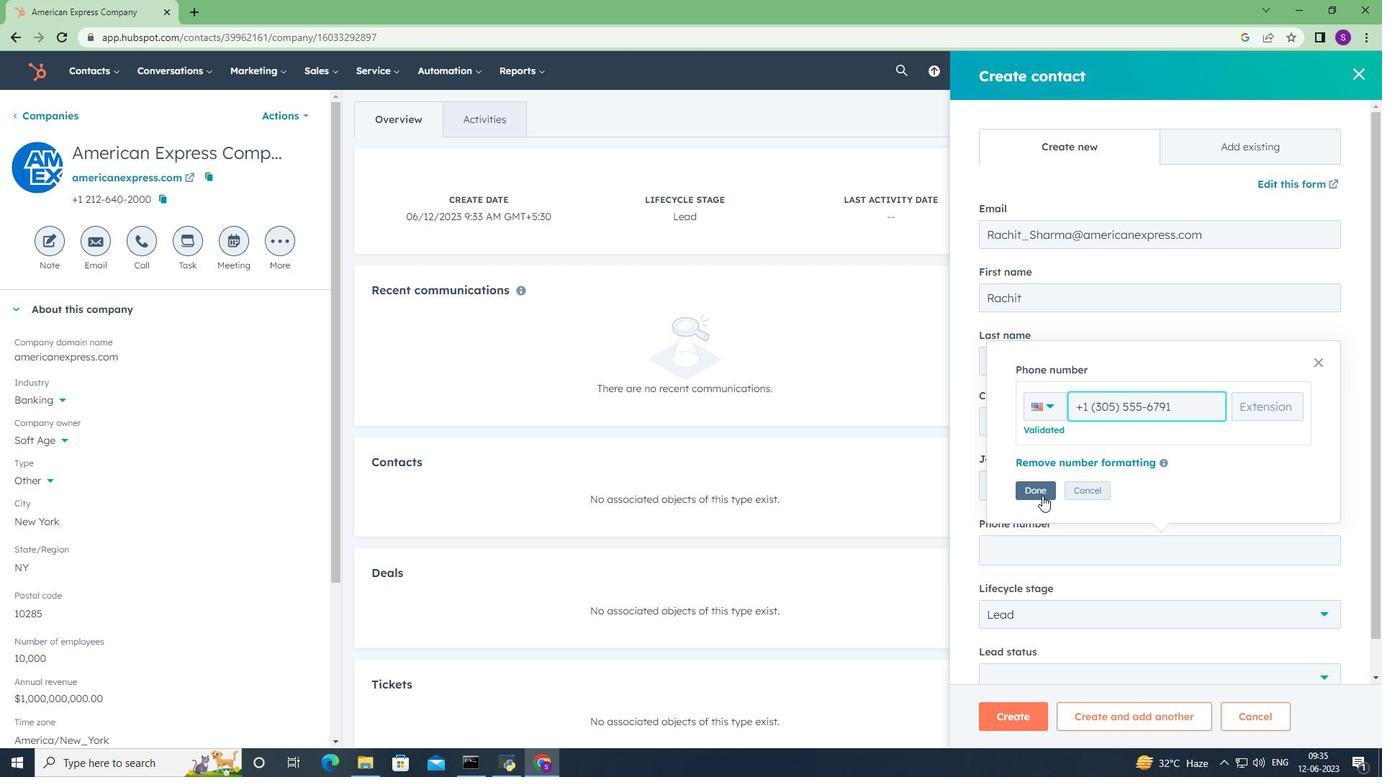 
Action: Mouse moved to (1113, 615)
Screenshot: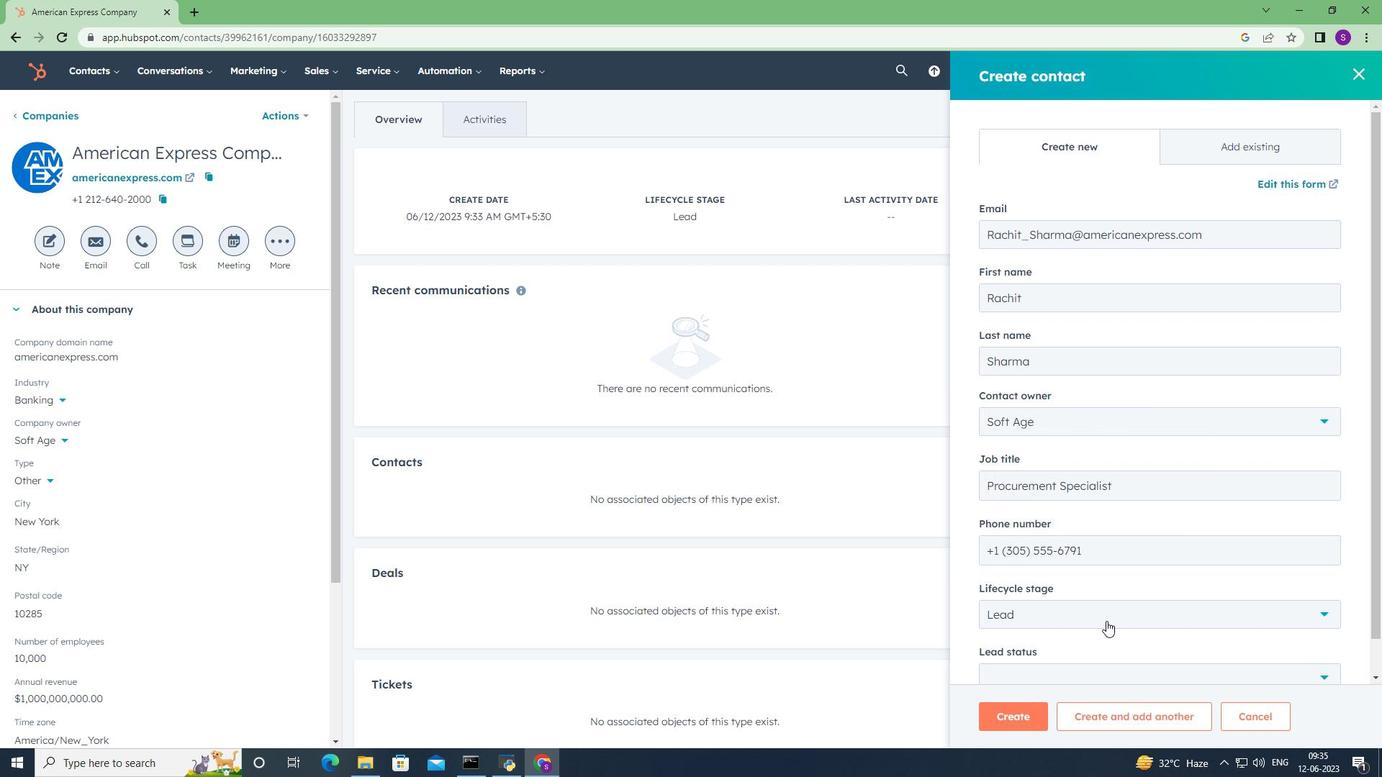 
Action: Mouse pressed left at (1113, 615)
Screenshot: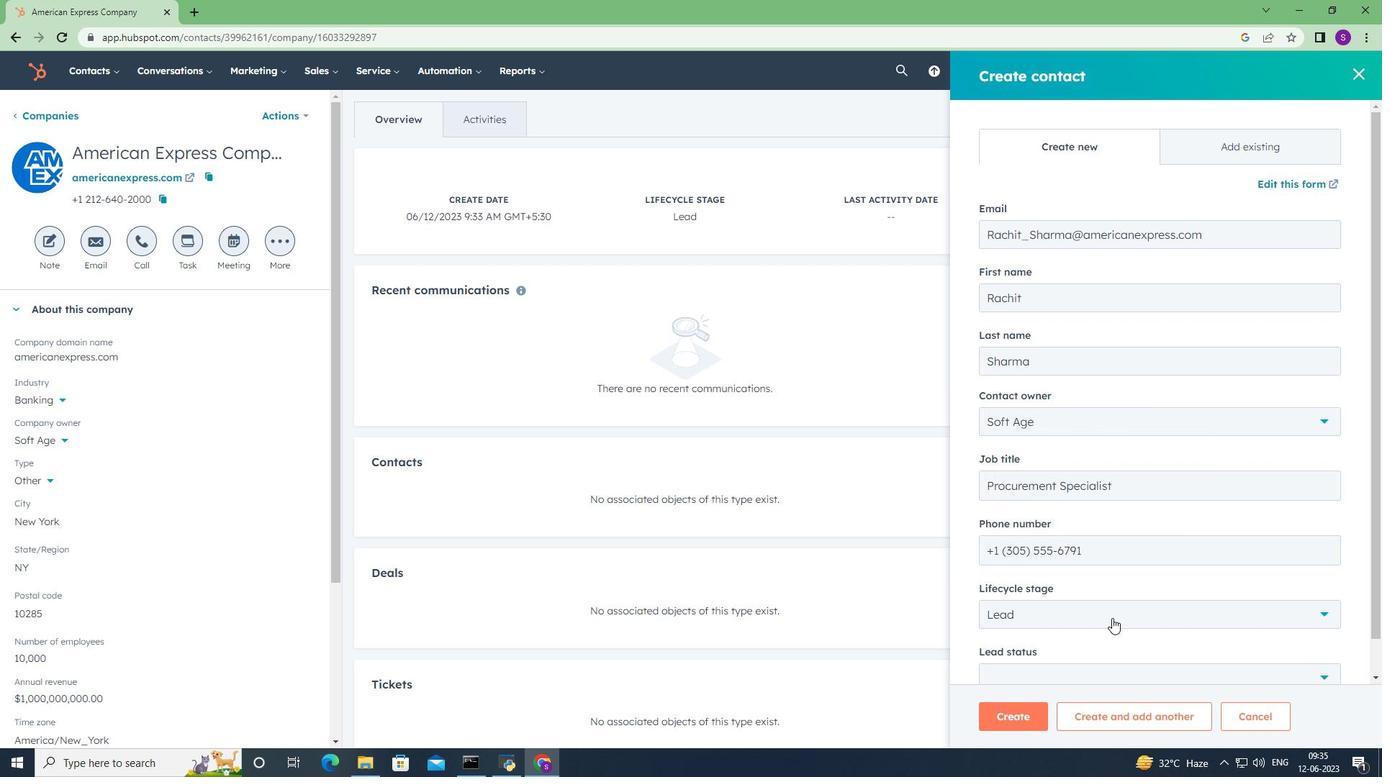 
Action: Mouse moved to (1017, 473)
Screenshot: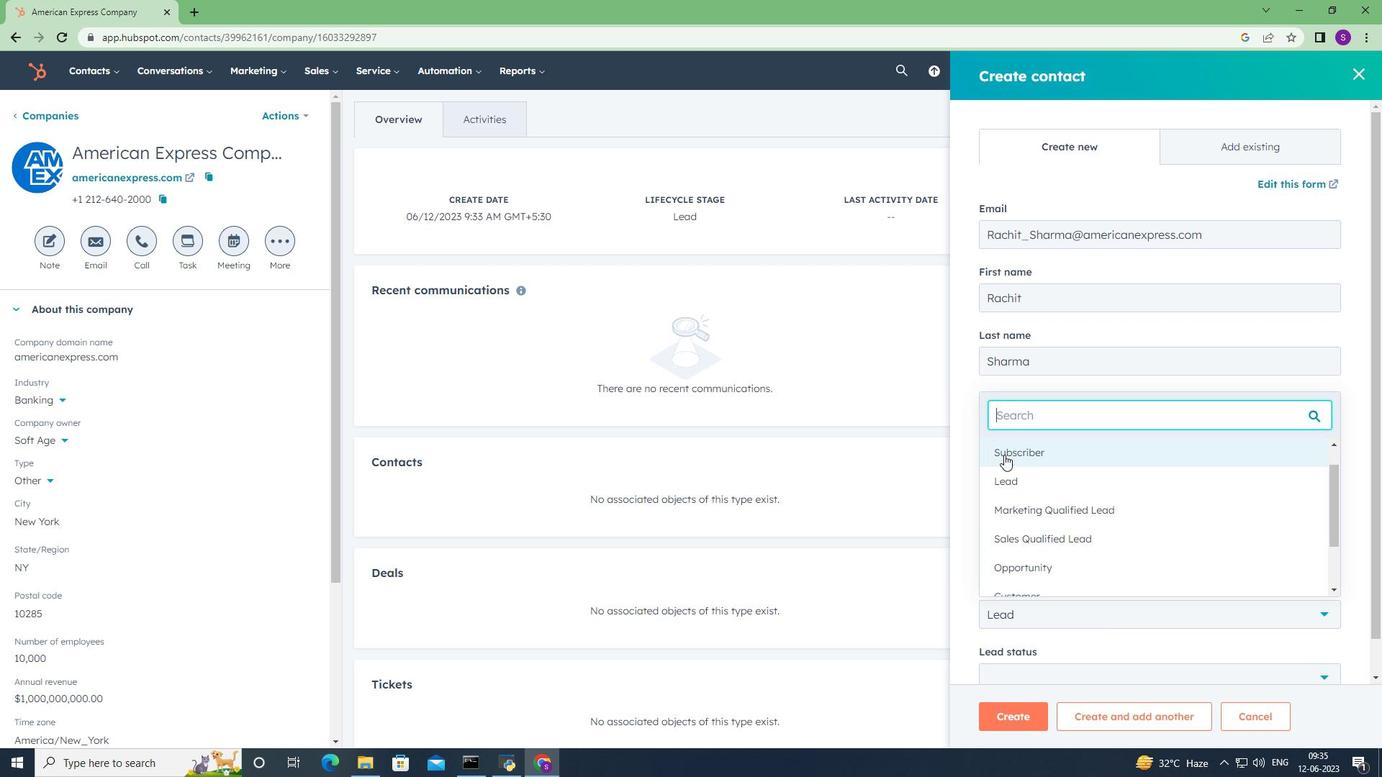 
Action: Mouse pressed left at (1017, 473)
Screenshot: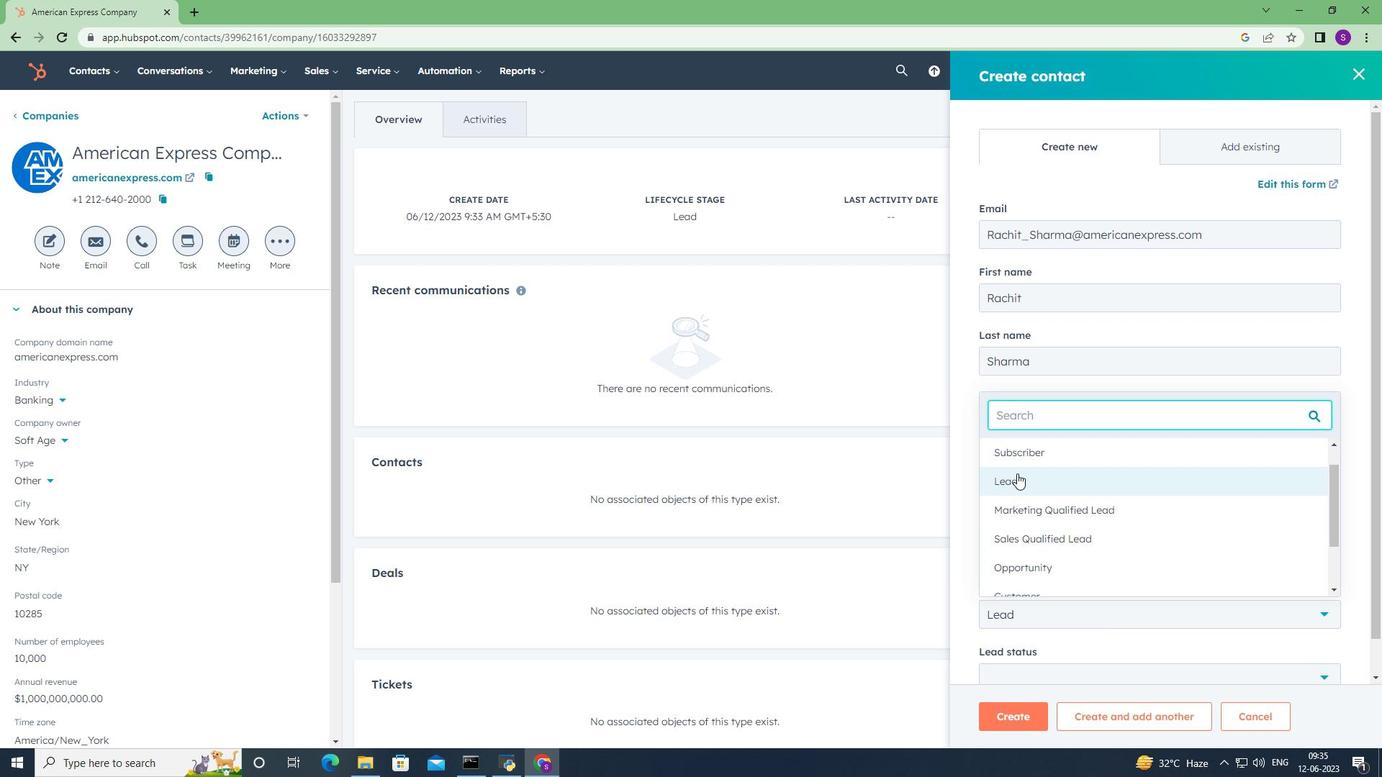 
Action: Mouse moved to (1029, 560)
Screenshot: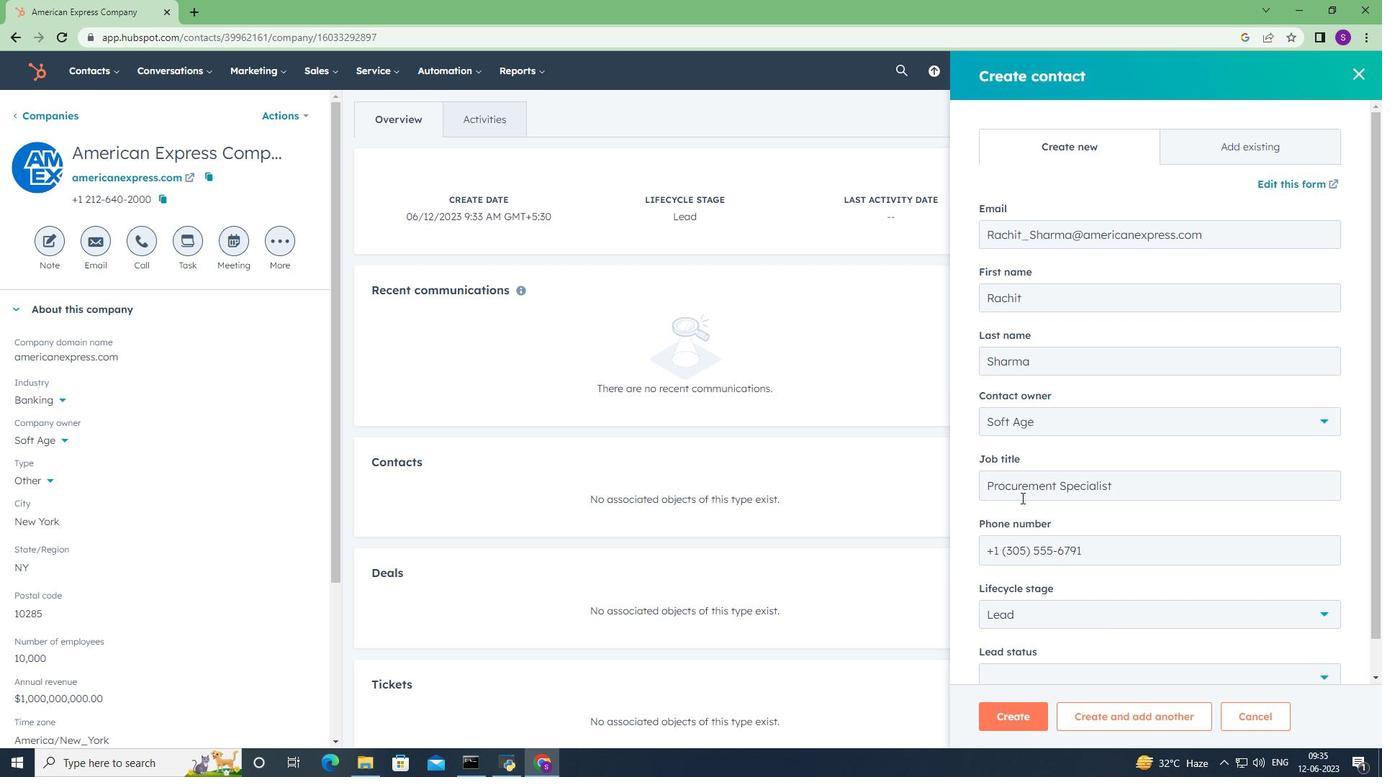 
Action: Mouse scrolled (1029, 559) with delta (0, 0)
Screenshot: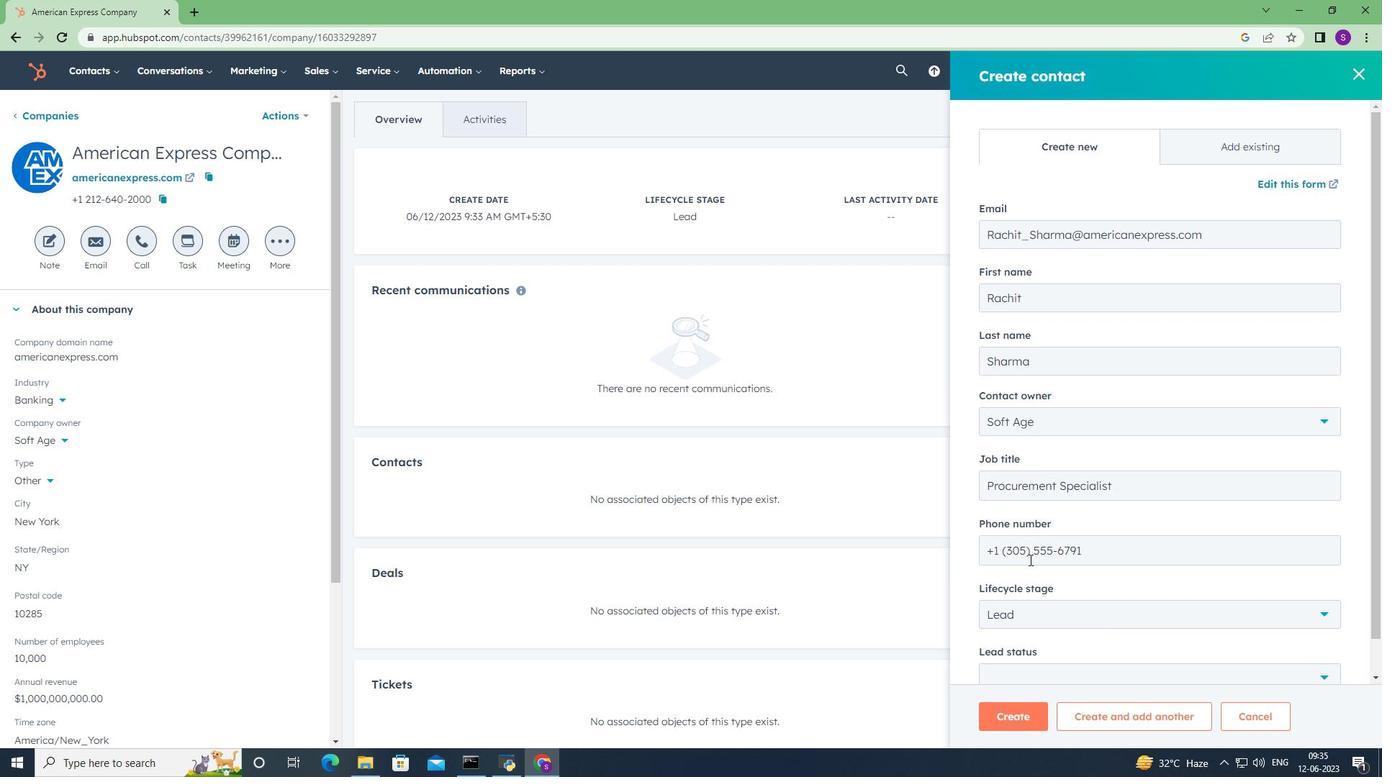 
Action: Mouse scrolled (1029, 559) with delta (0, 0)
Screenshot: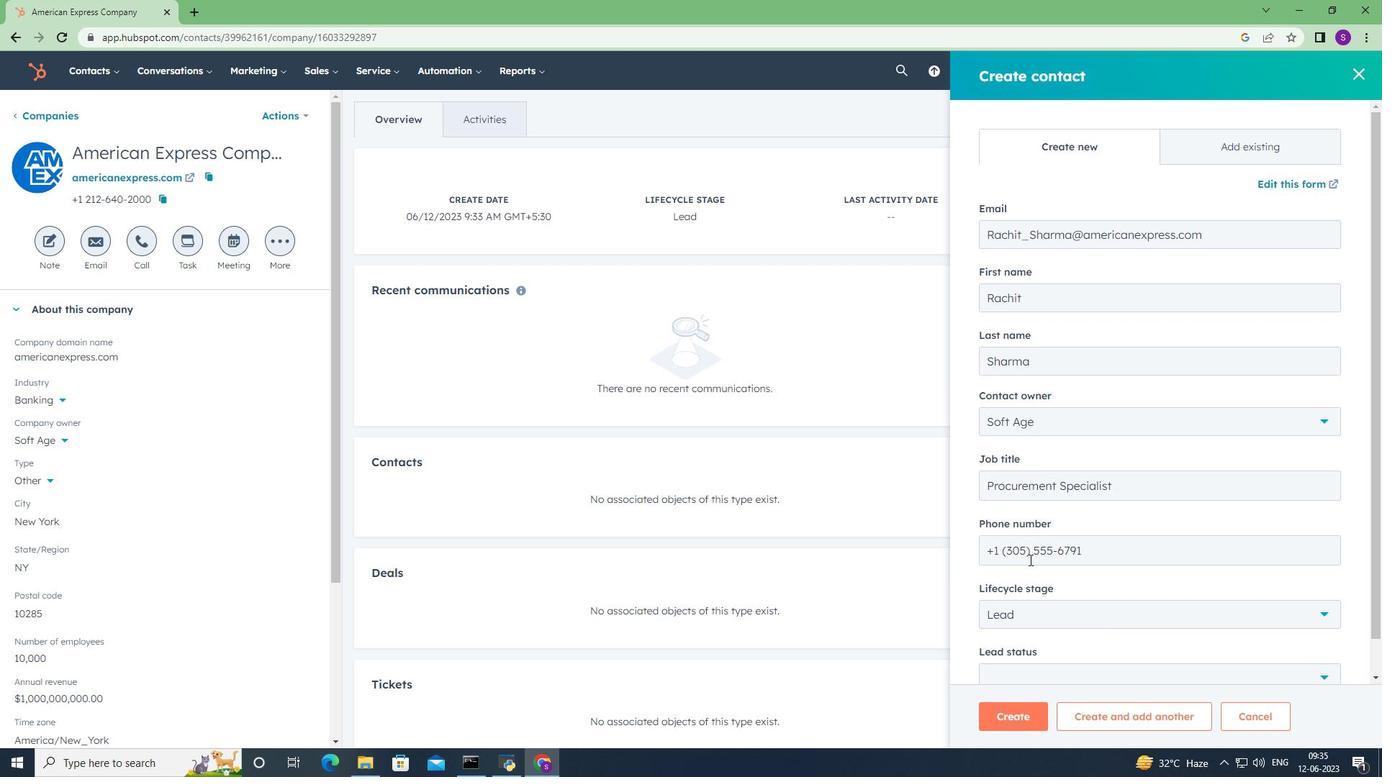 
Action: Mouse scrolled (1029, 559) with delta (0, 0)
Screenshot: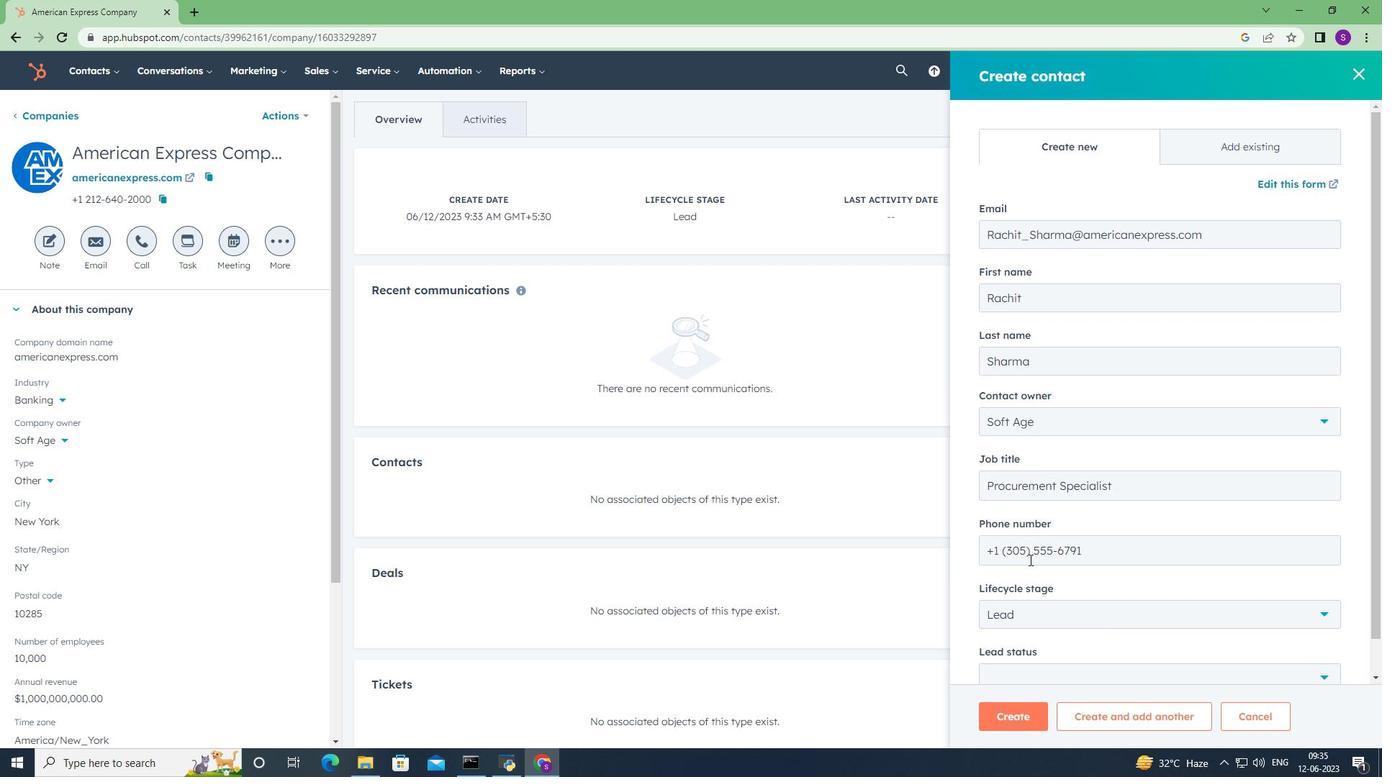 
Action: Mouse scrolled (1029, 559) with delta (0, 0)
Screenshot: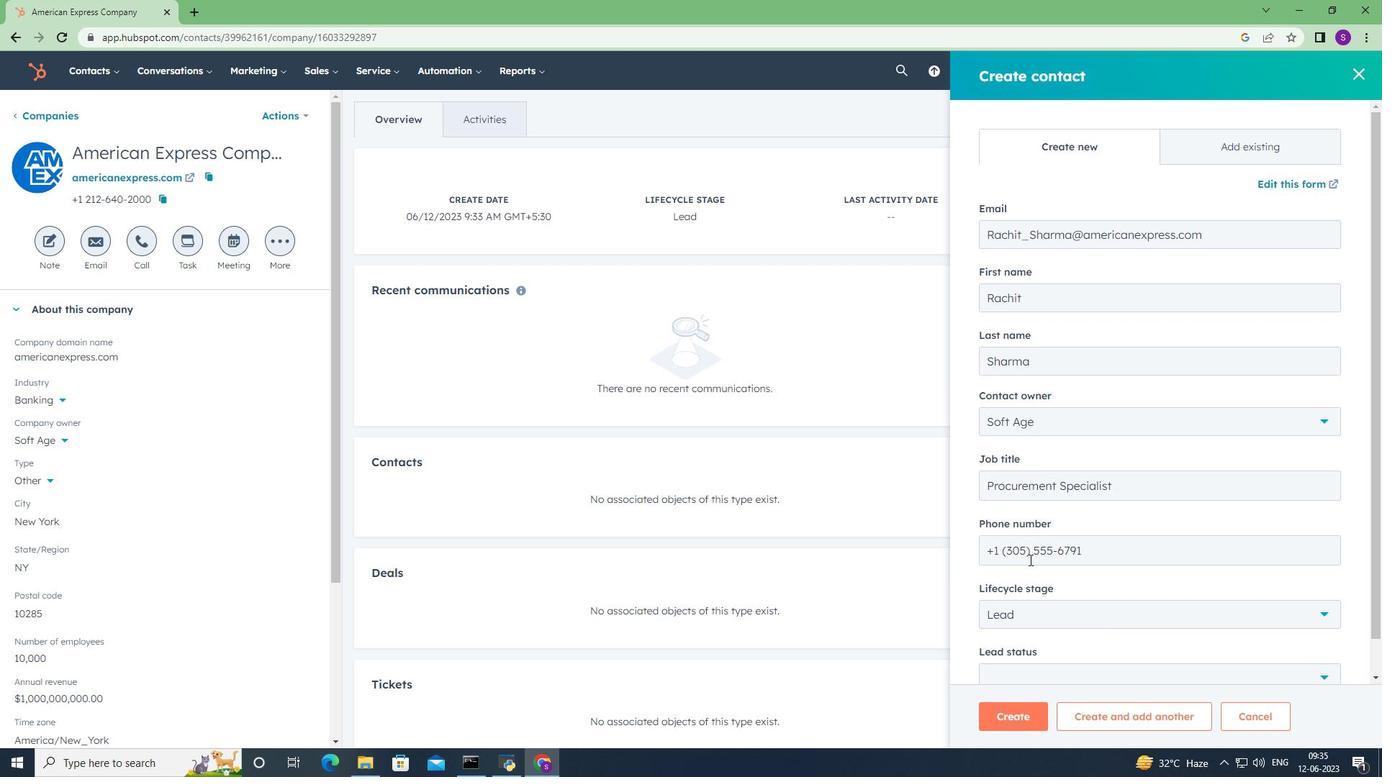 
Action: Mouse scrolled (1029, 559) with delta (0, 0)
Screenshot: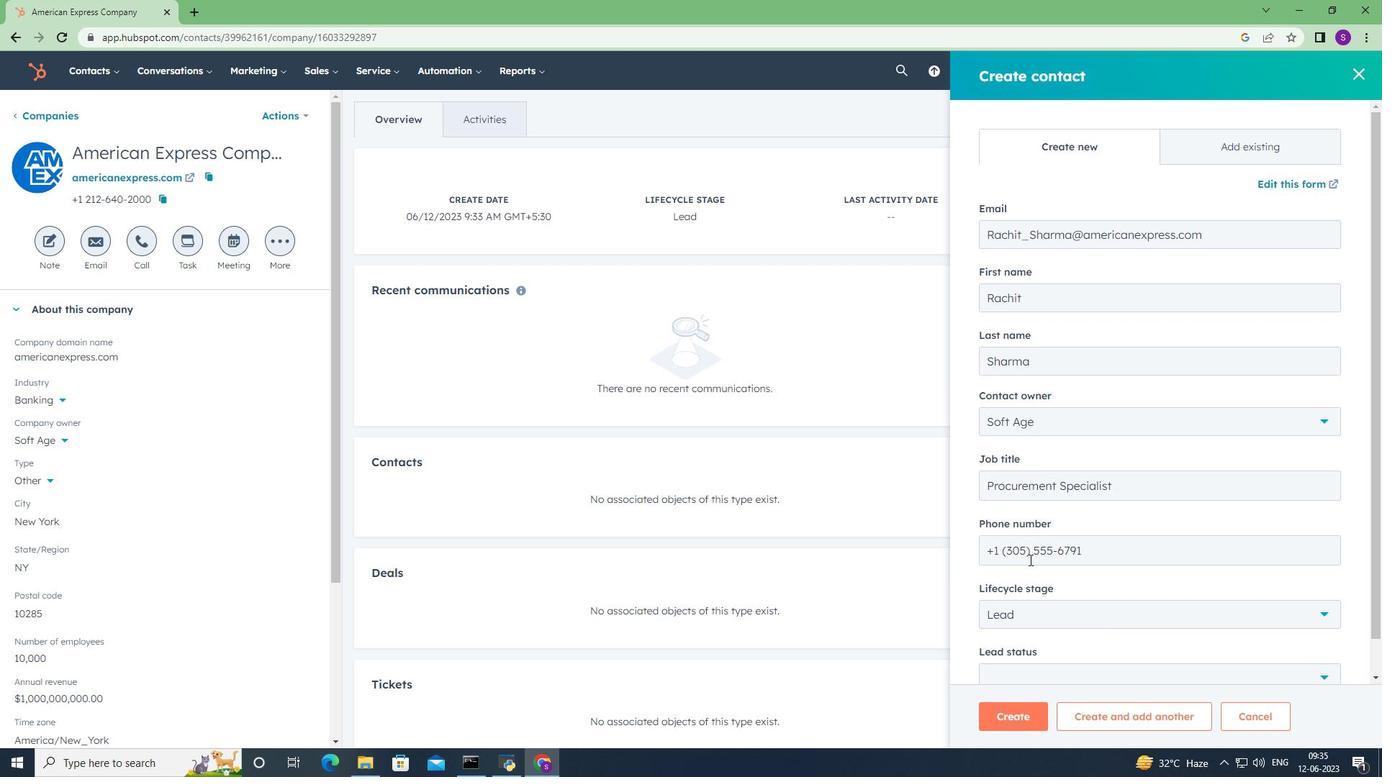
Action: Mouse moved to (1048, 629)
Screenshot: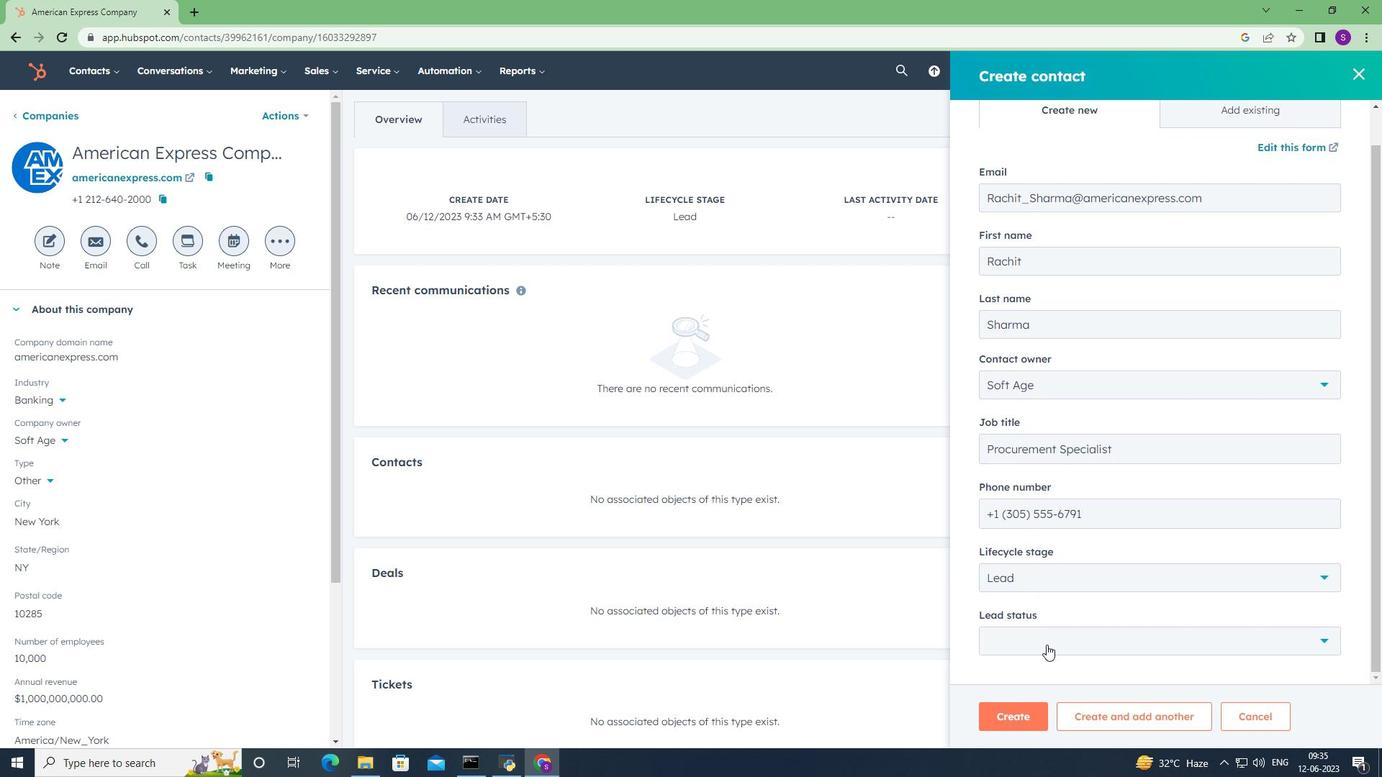 
Action: Mouse pressed left at (1048, 629)
Screenshot: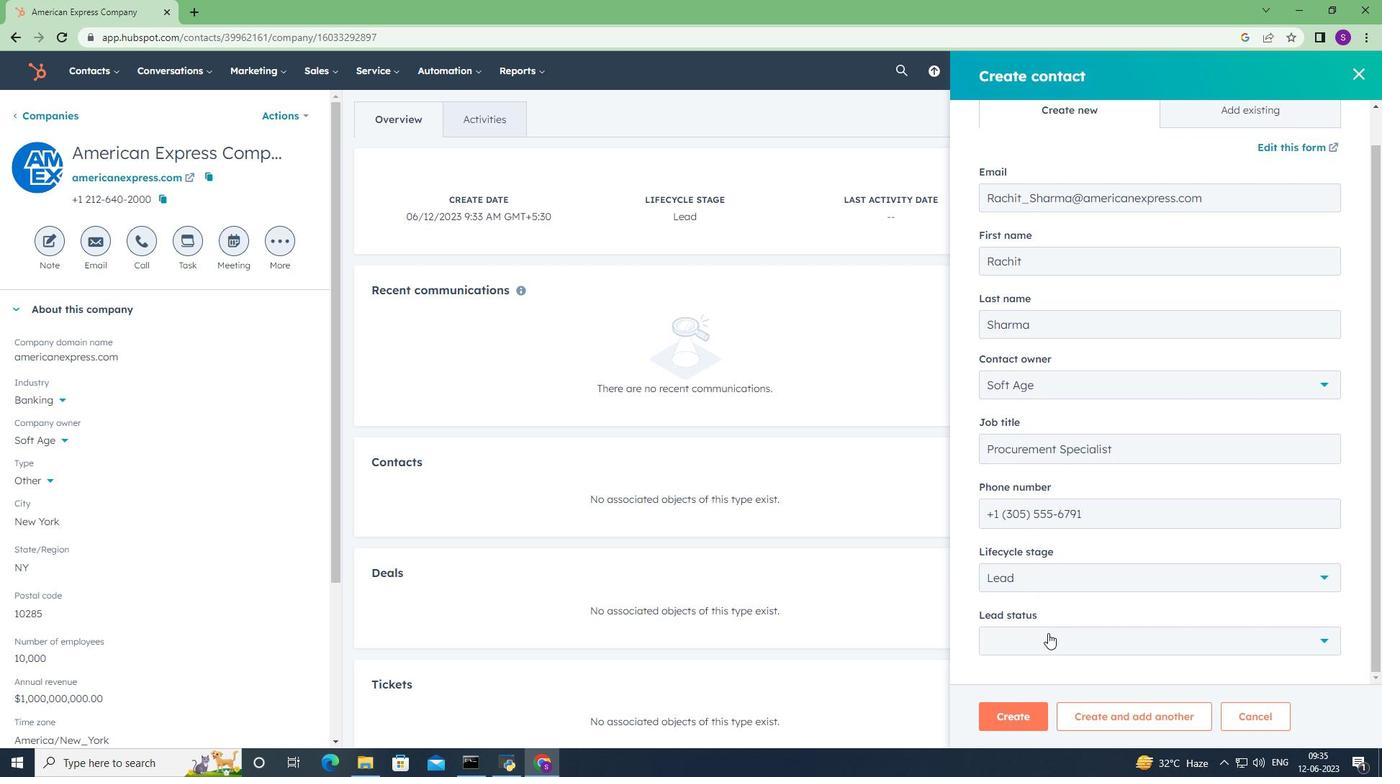 
Action: Mouse moved to (1046, 571)
Screenshot: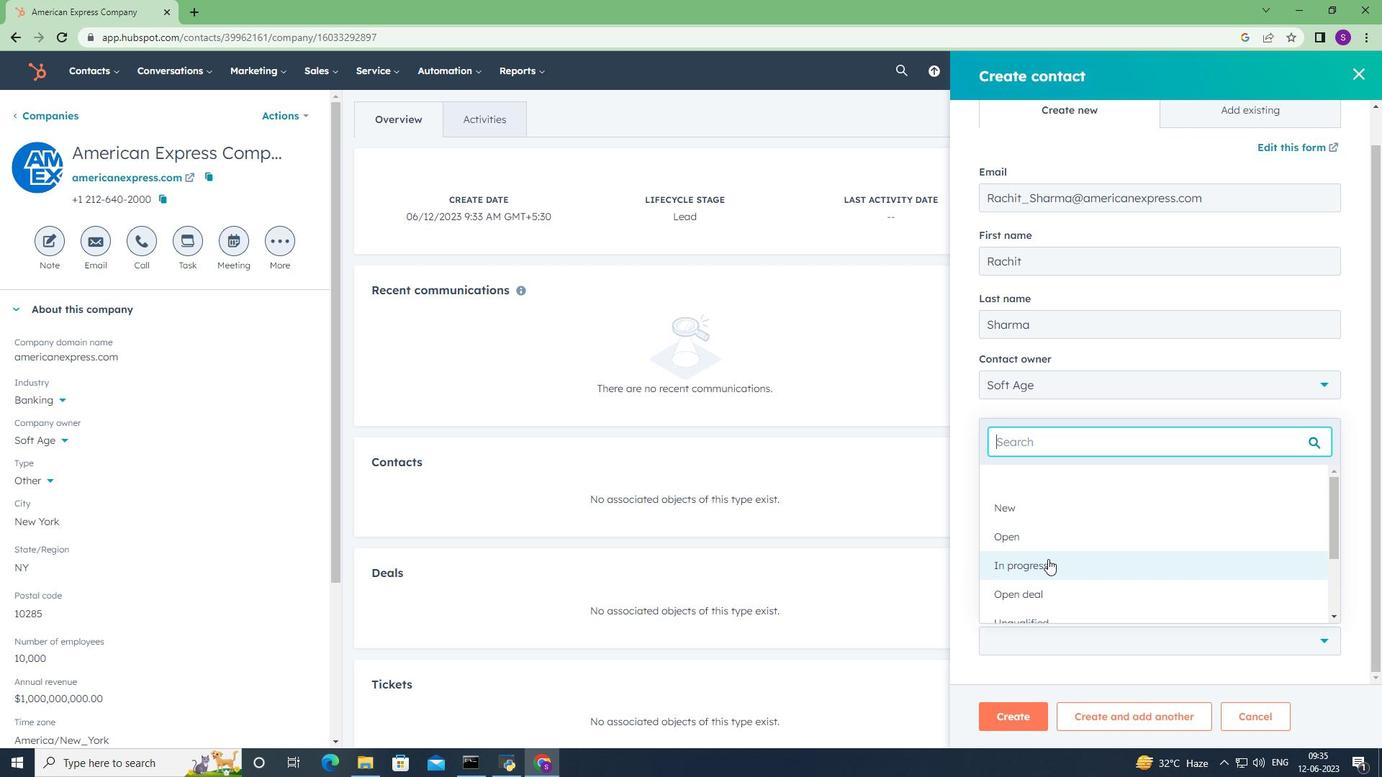 
Action: Mouse pressed left at (1046, 571)
Screenshot: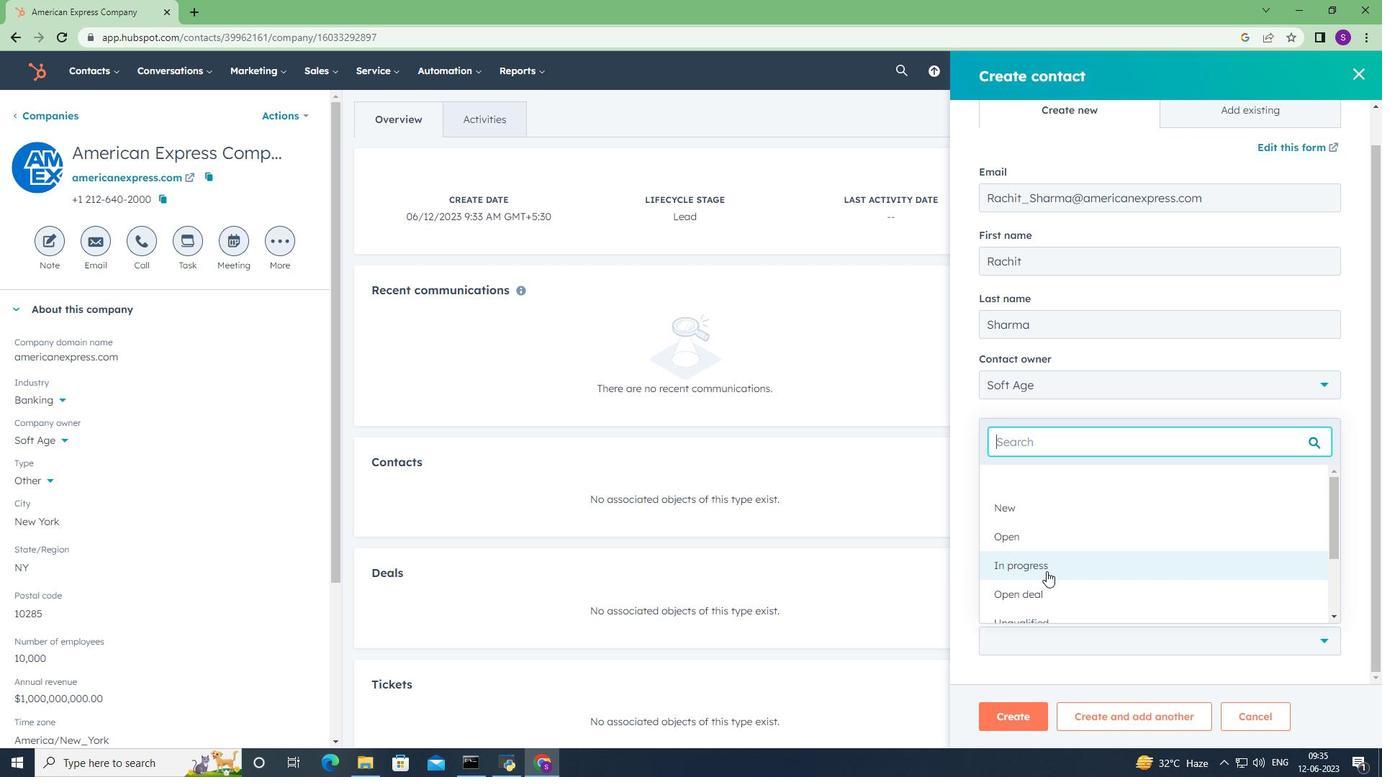 
Action: Mouse moved to (1026, 715)
Screenshot: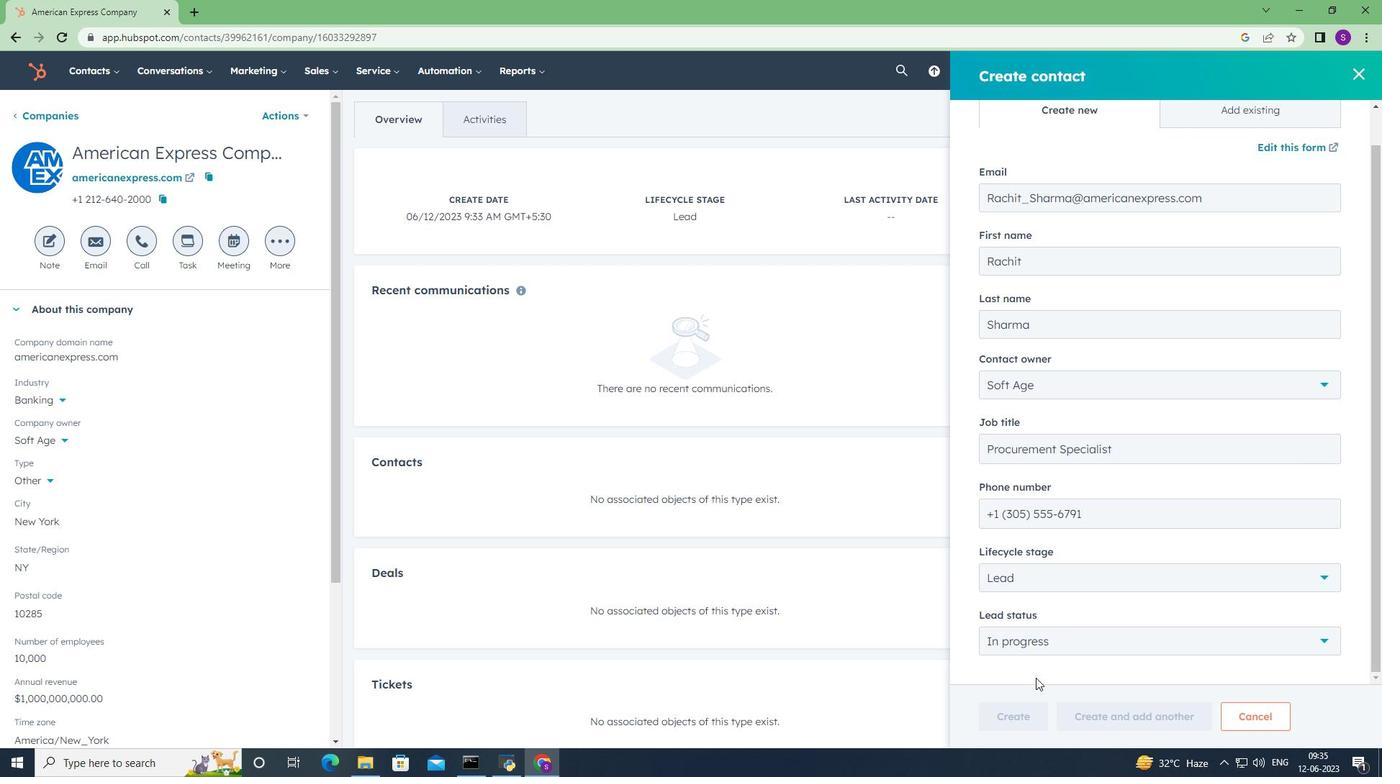 
Action: Mouse pressed left at (1026, 715)
Screenshot: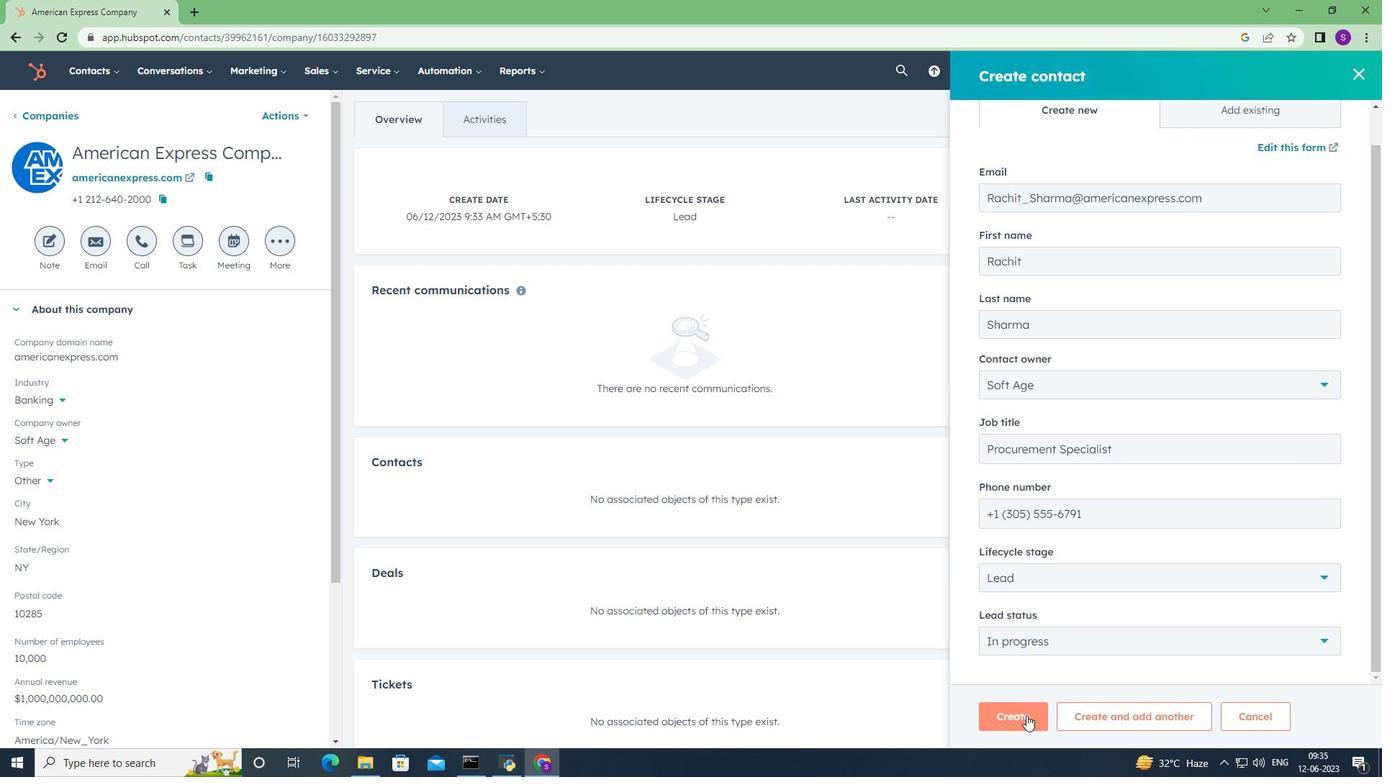 
Action: Mouse moved to (612, 320)
Screenshot: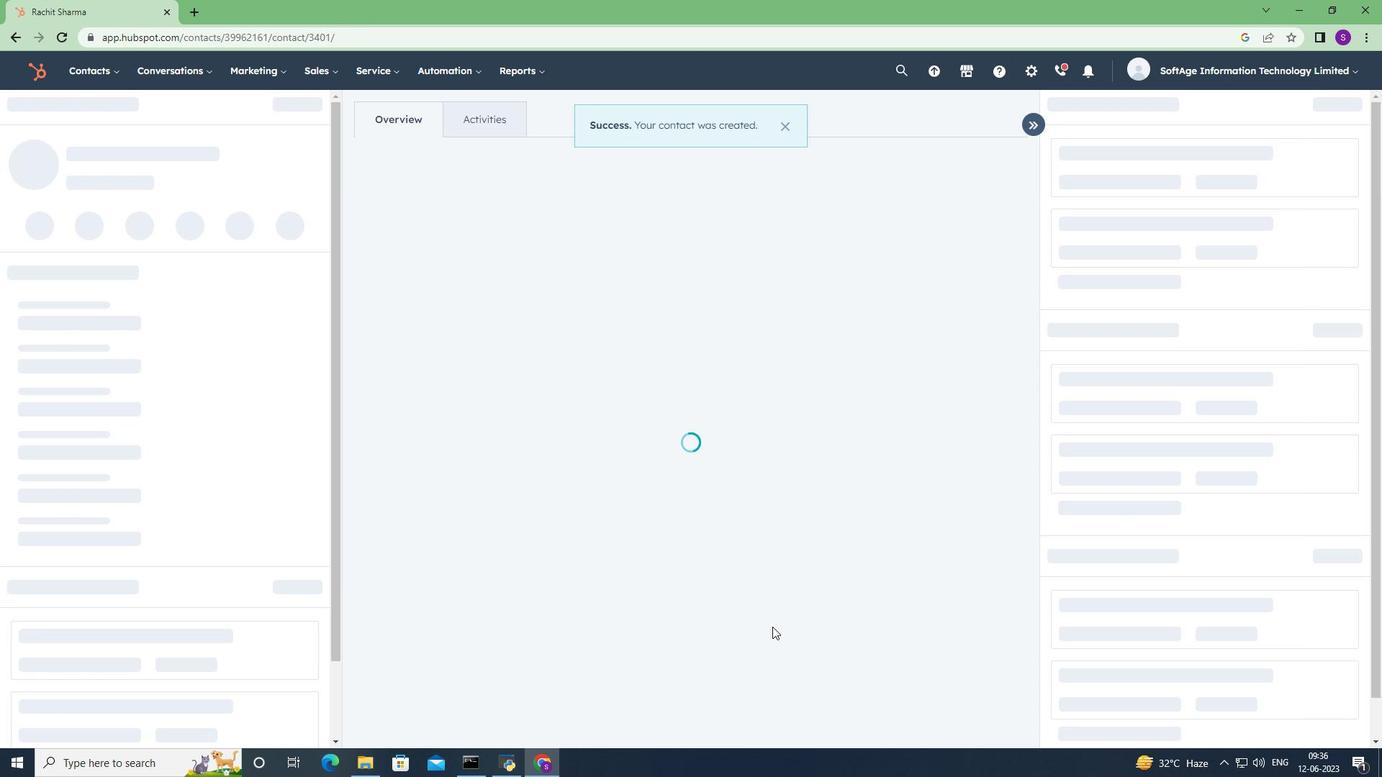 
Action: Mouse scrolled (612, 319) with delta (0, 0)
Screenshot: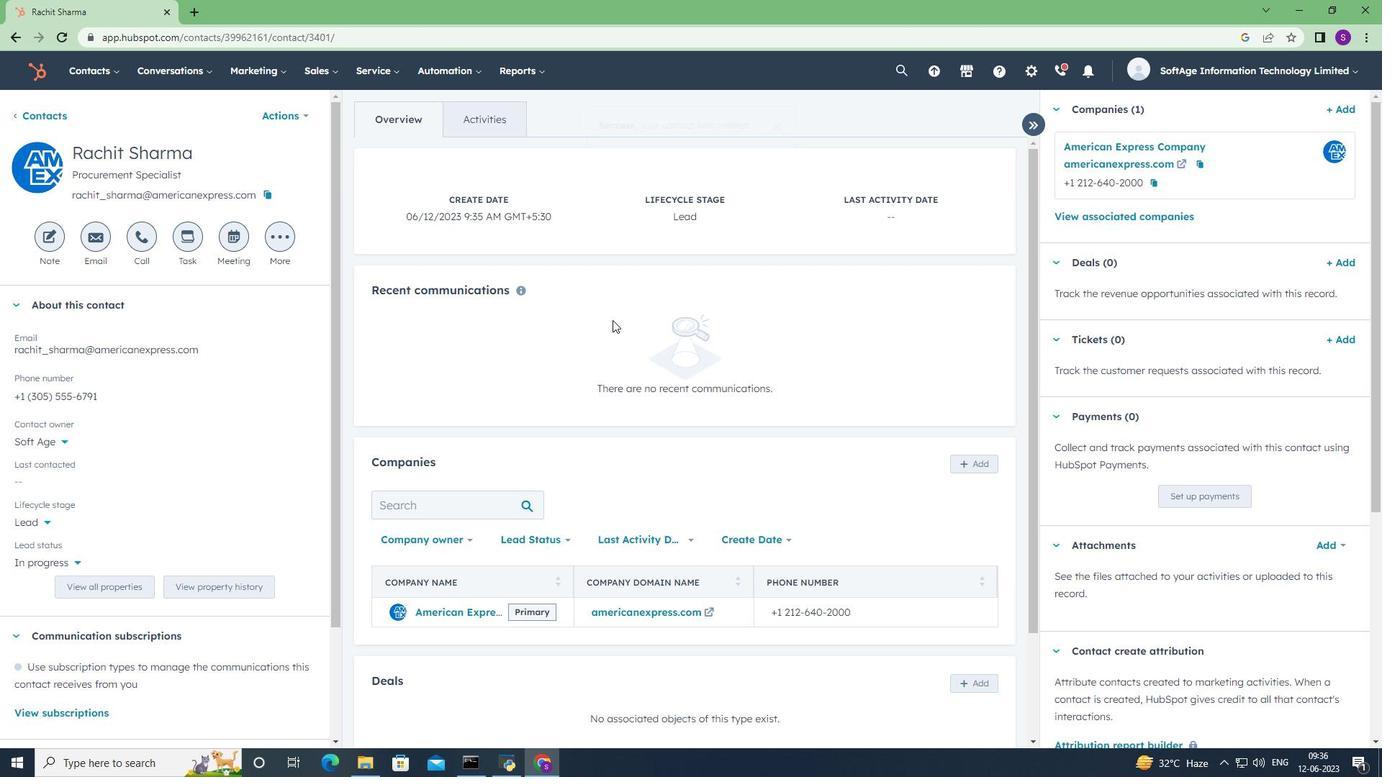 
Action: Mouse scrolled (612, 319) with delta (0, 0)
Screenshot: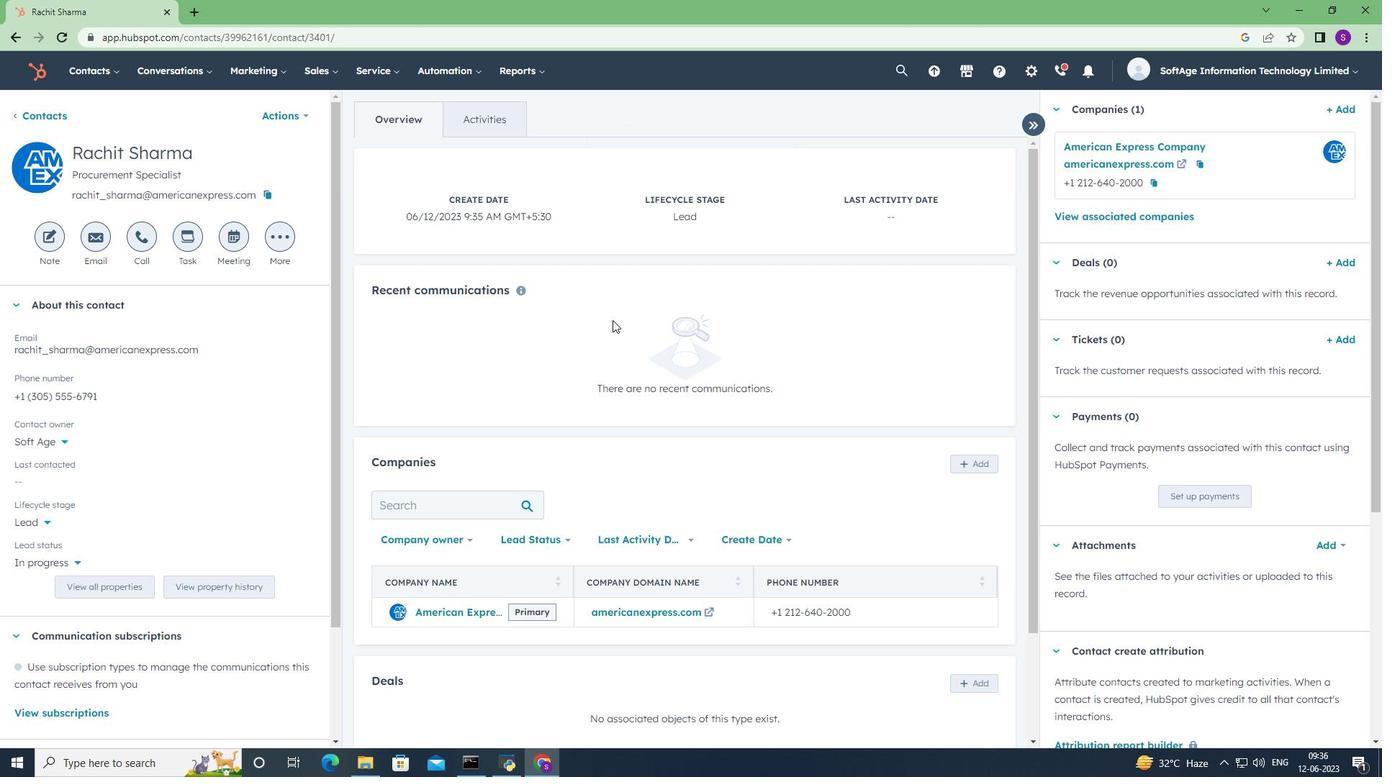 
Action: Mouse moved to (617, 323)
Screenshot: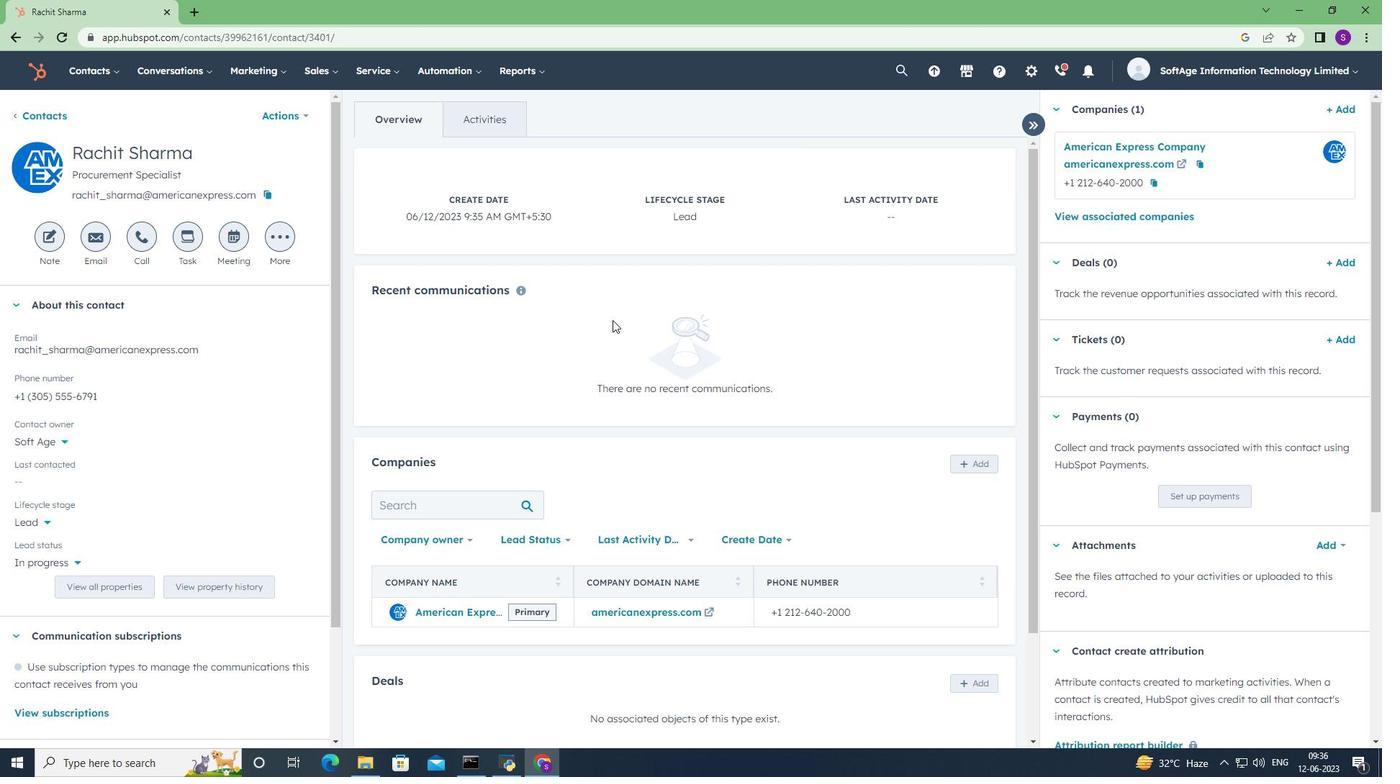 
Action: Mouse scrolled (617, 323) with delta (0, 0)
Screenshot: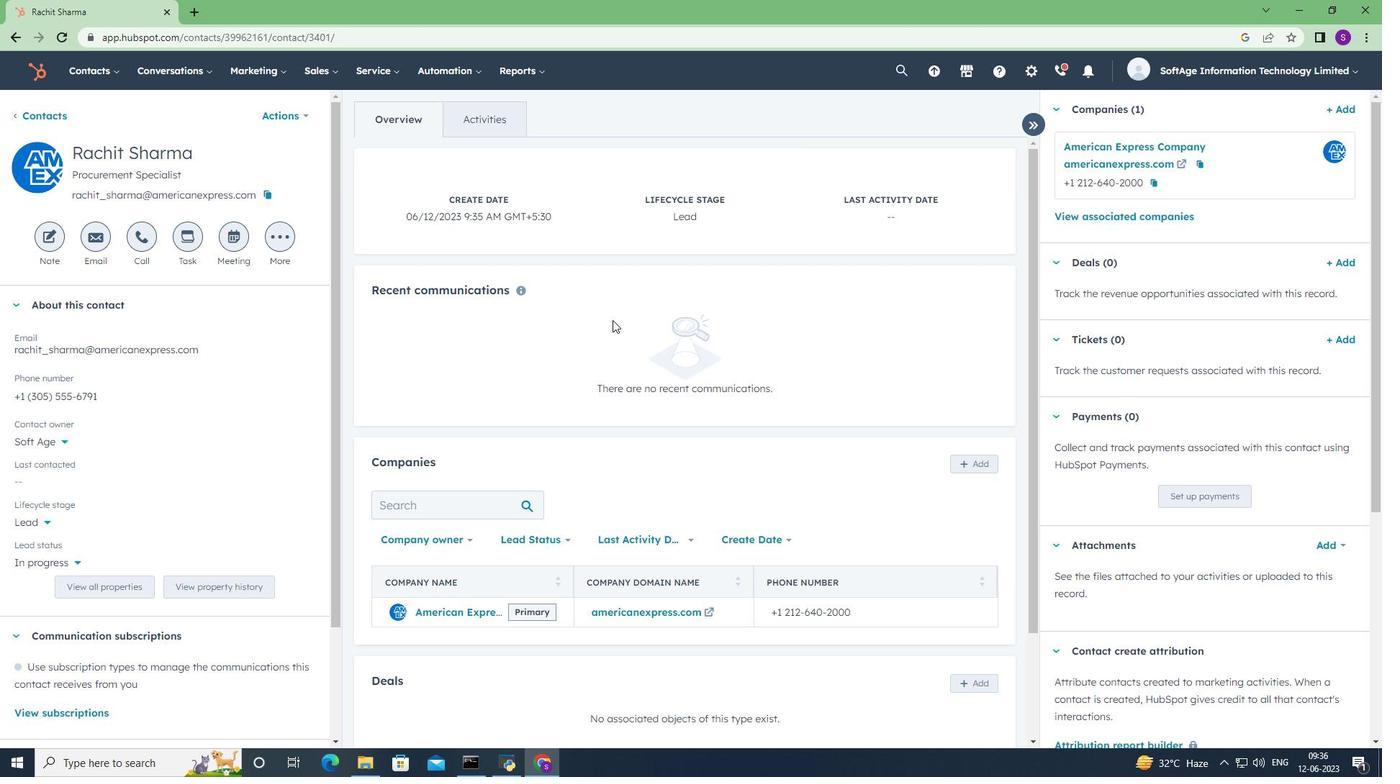 
Action: Mouse moved to (619, 328)
Screenshot: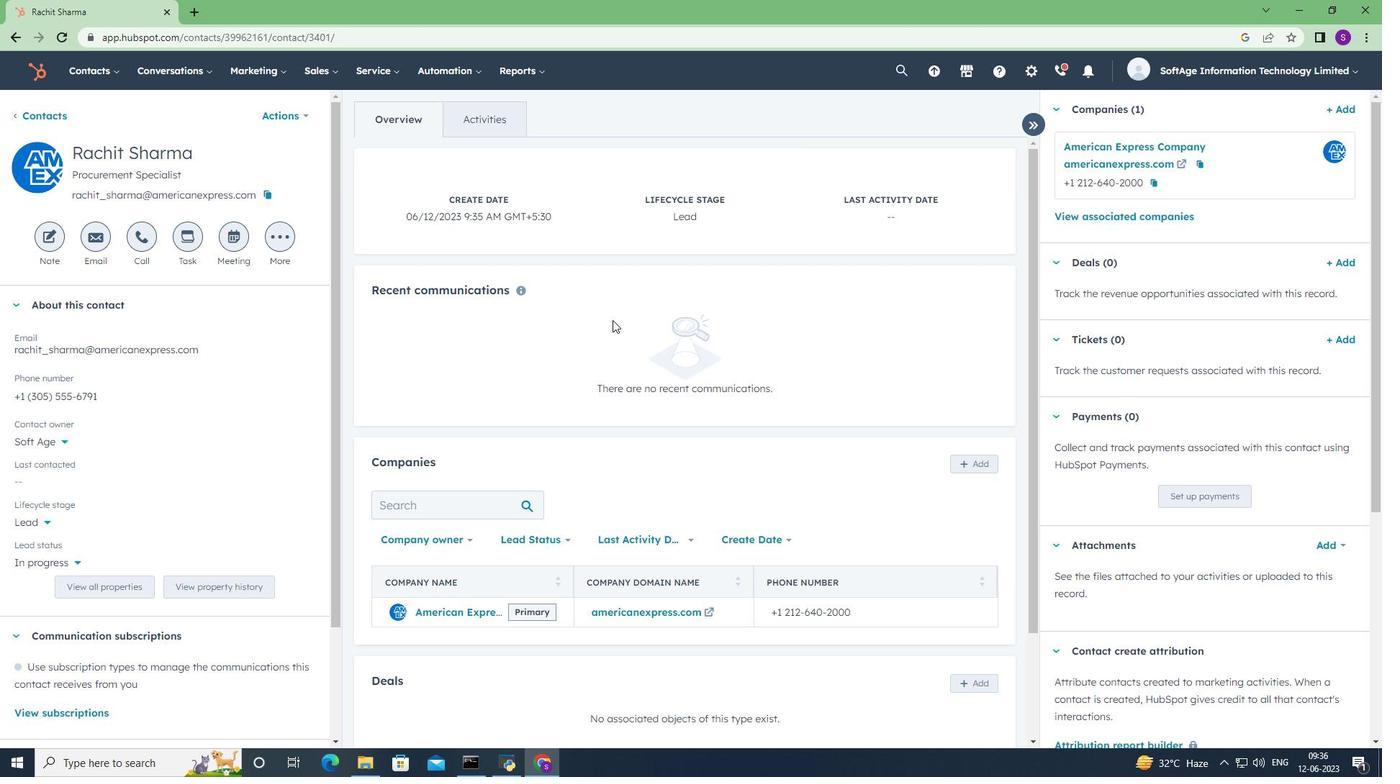 
Action: Mouse scrolled (619, 327) with delta (0, 0)
Screenshot: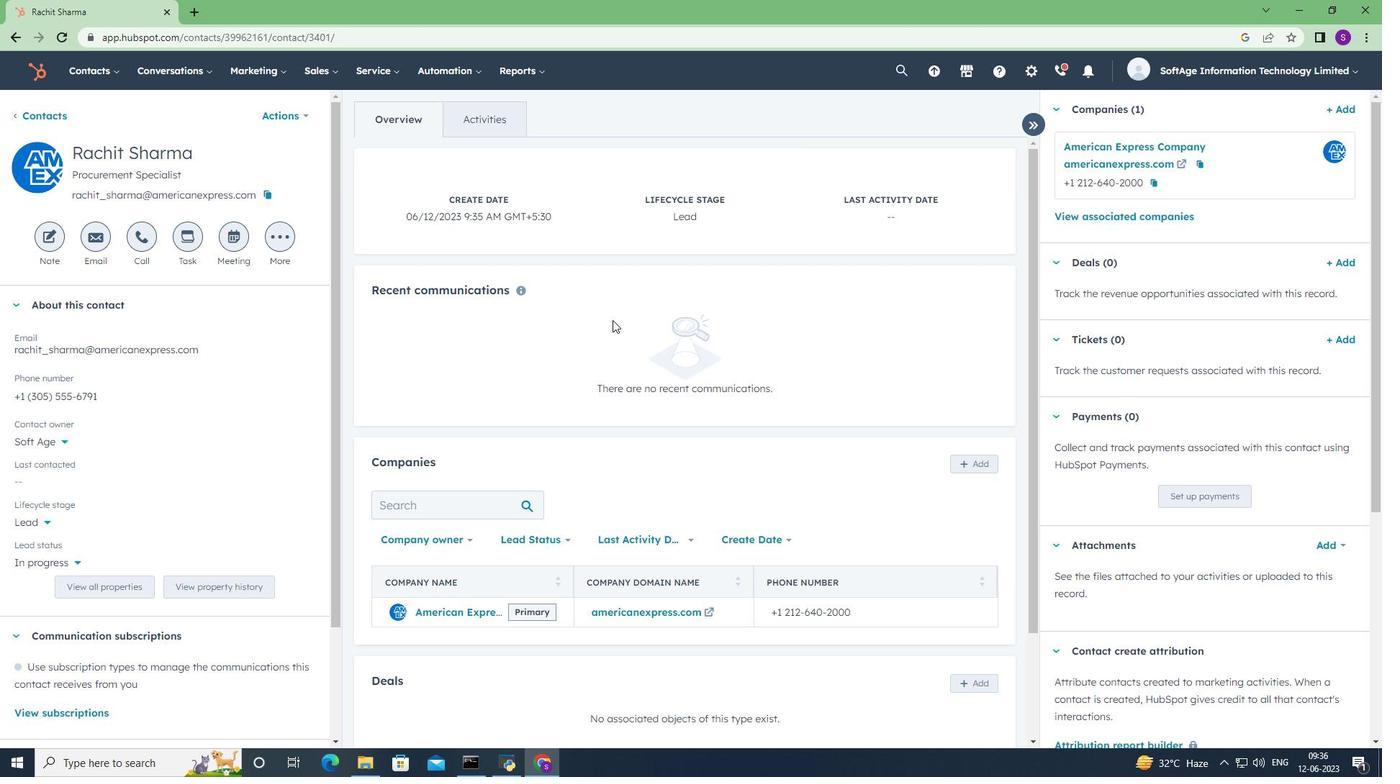 
Action: Mouse moved to (621, 330)
Screenshot: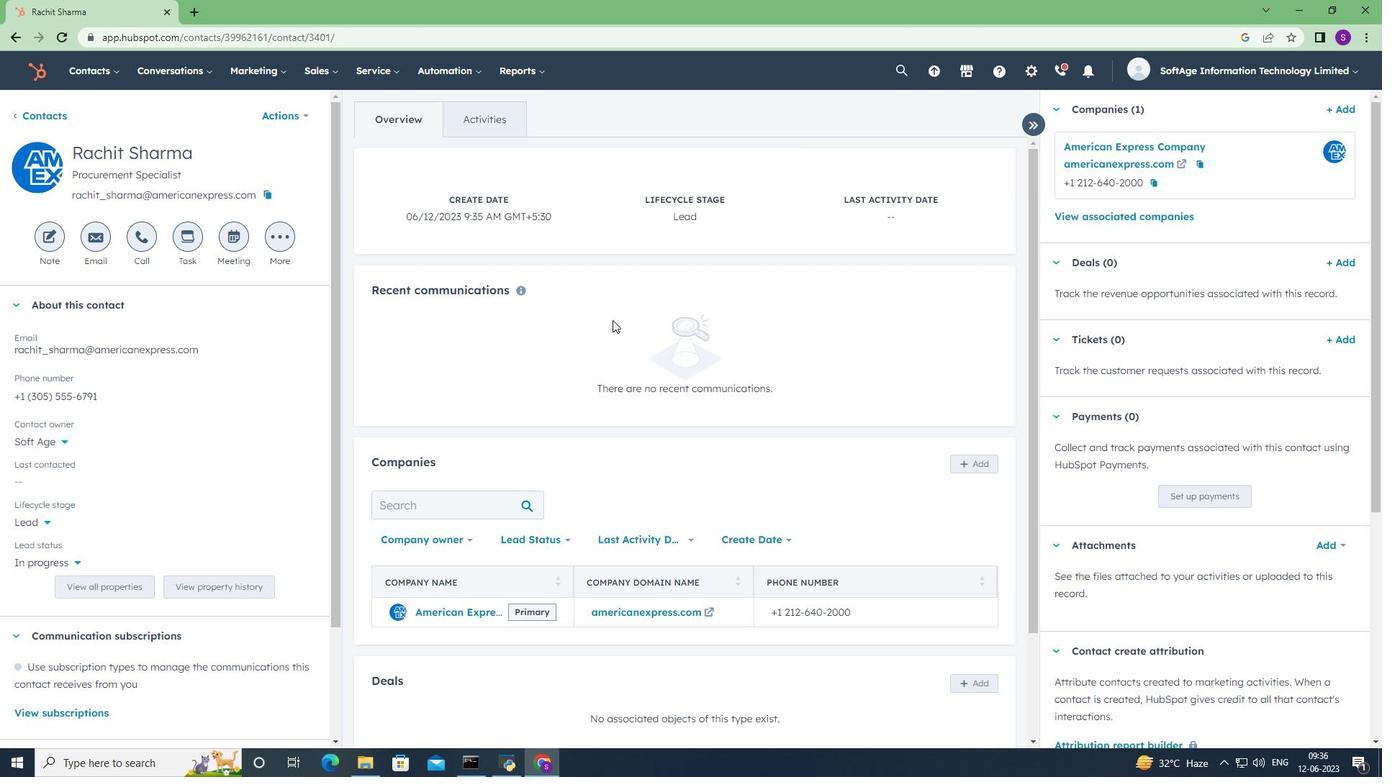
